 Task: Start in the project BullseyeWorks the sprint 'Rushing Rapids', with a duration of 3 weeks. Start in the project BullseyeWorks the sprint 'Rushing Rapids', with a duration of 2 weeks. Start in the project BullseyeWorks the sprint 'Rushing Rapids', with a duration of 1 week
Action: Mouse moved to (232, 70)
Screenshot: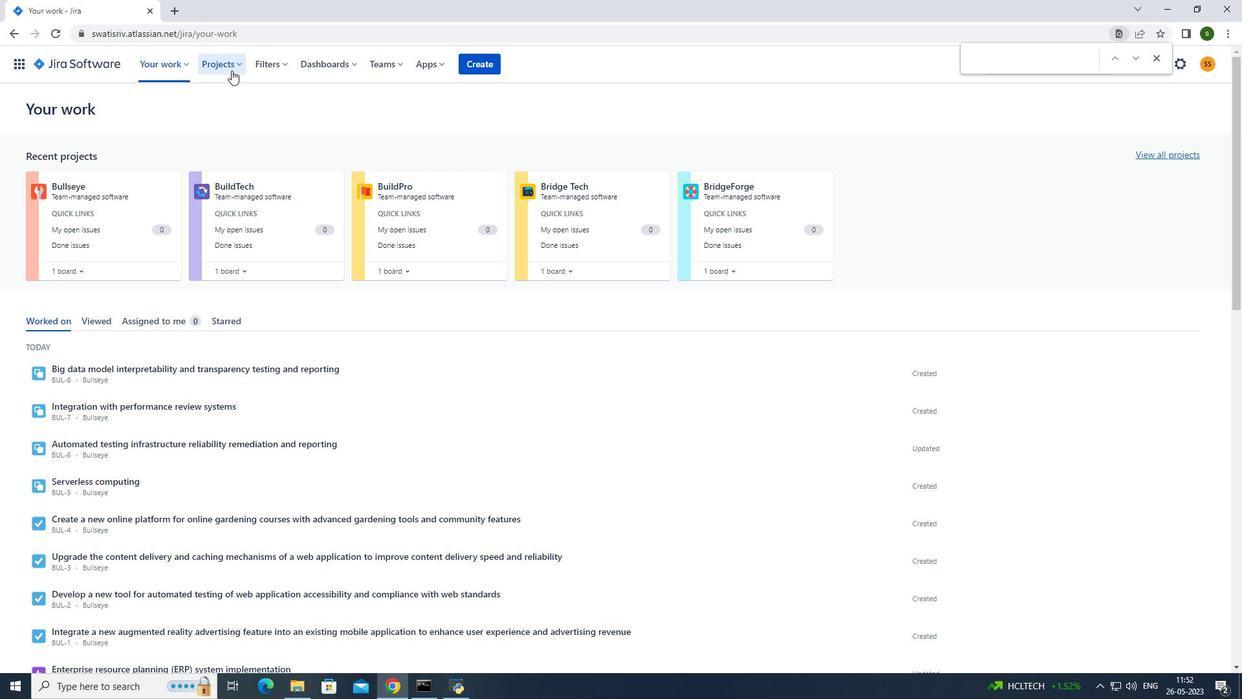 
Action: Mouse pressed left at (232, 70)
Screenshot: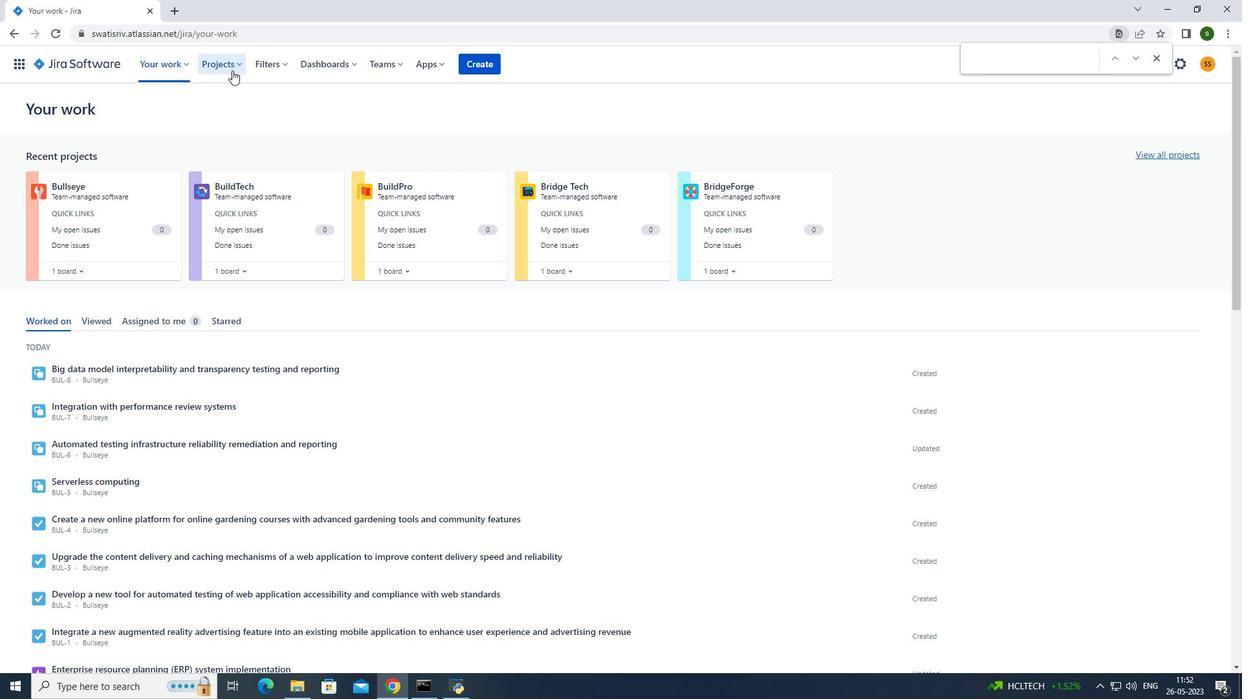 
Action: Mouse moved to (256, 114)
Screenshot: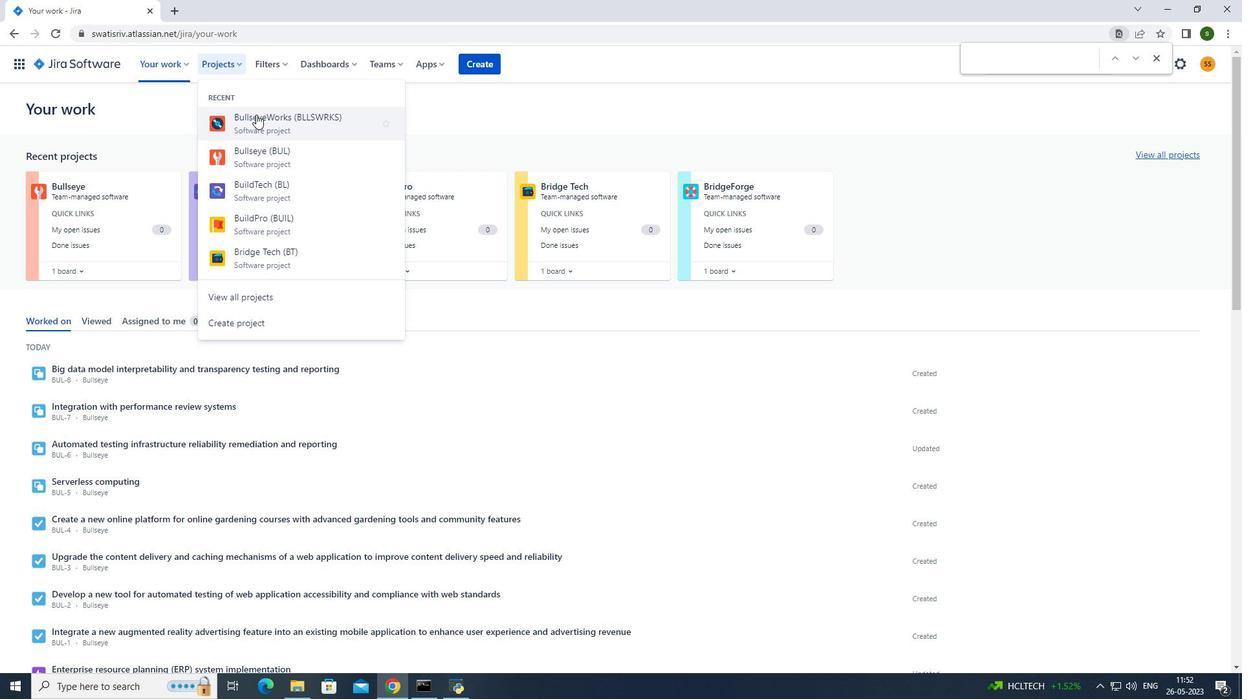 
Action: Mouse pressed left at (256, 114)
Screenshot: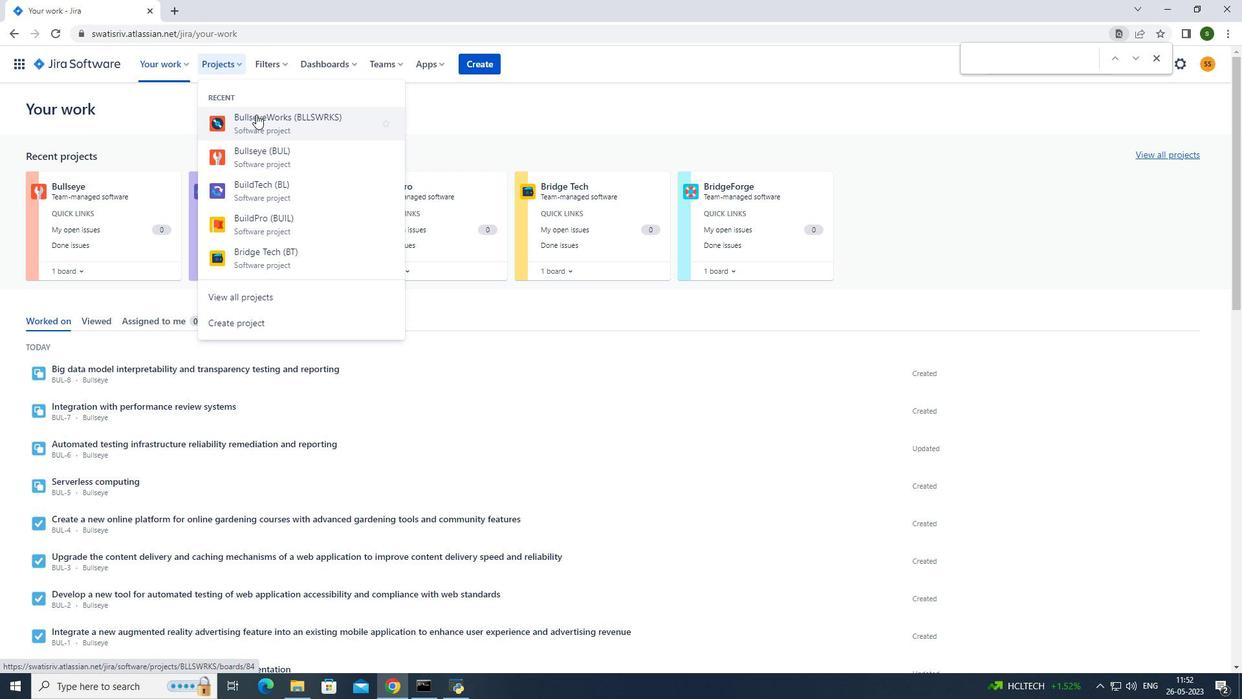 
Action: Mouse moved to (113, 194)
Screenshot: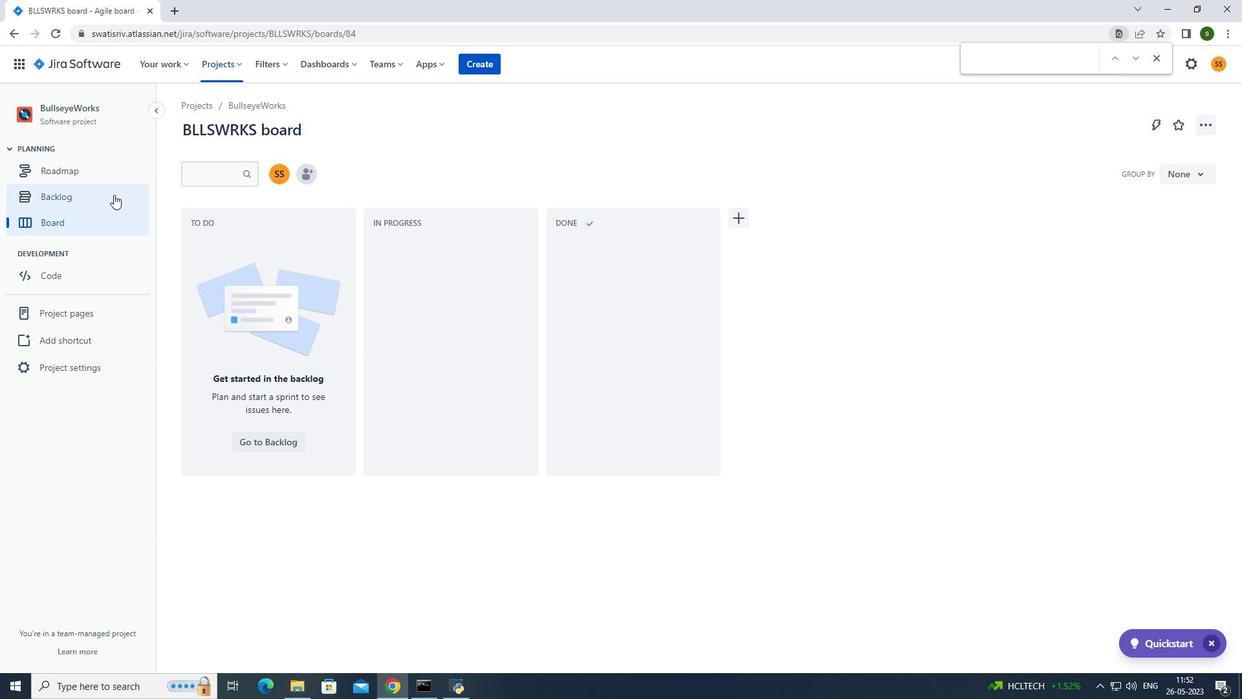 
Action: Mouse pressed left at (113, 194)
Screenshot: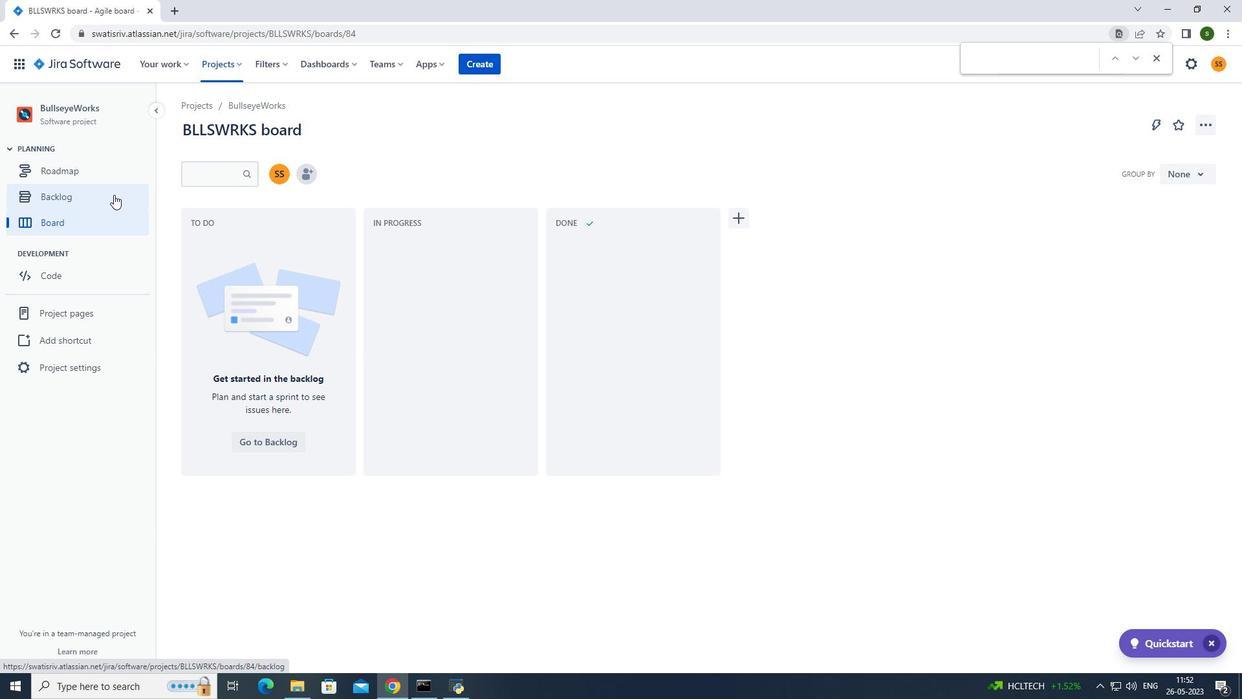 
Action: Mouse moved to (1132, 203)
Screenshot: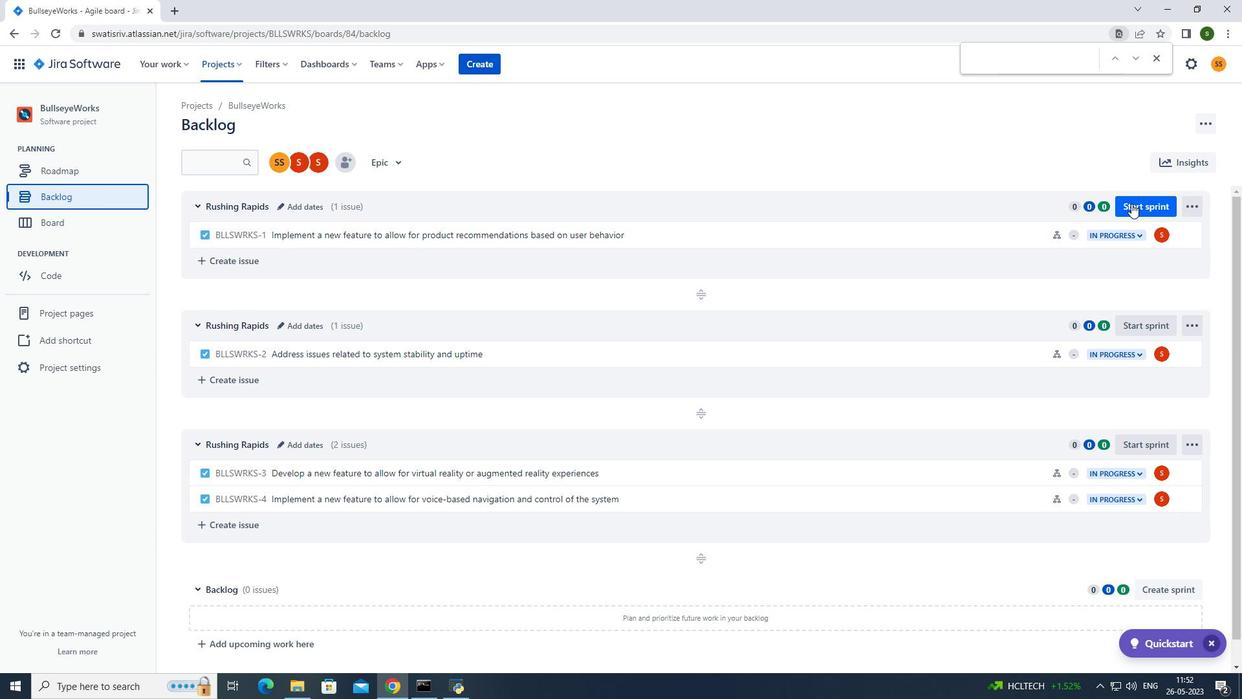 
Action: Mouse pressed left at (1132, 203)
Screenshot: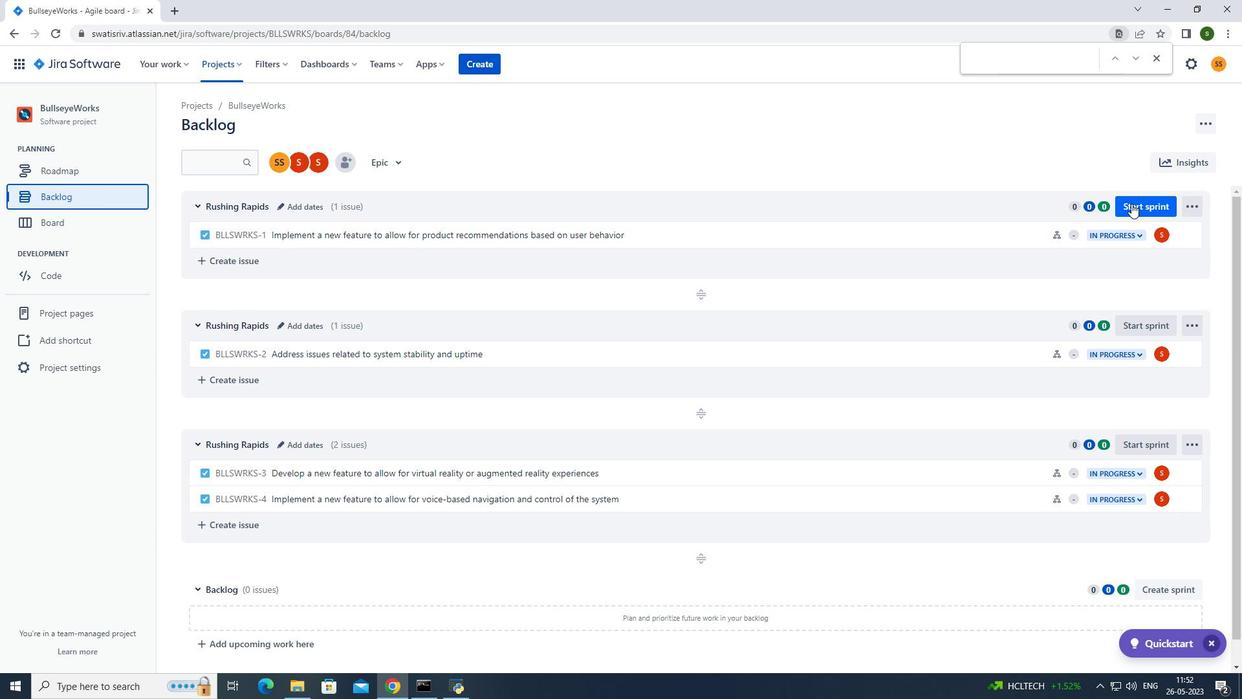 
Action: Mouse moved to (548, 233)
Screenshot: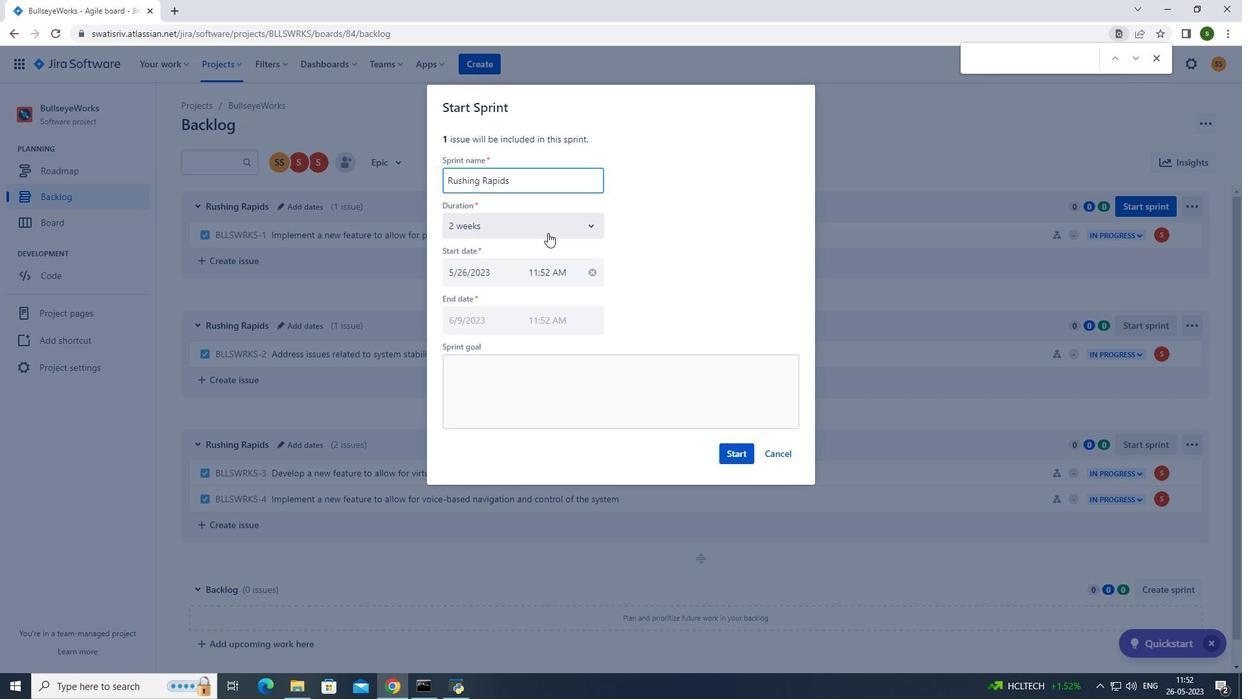 
Action: Mouse pressed left at (548, 233)
Screenshot: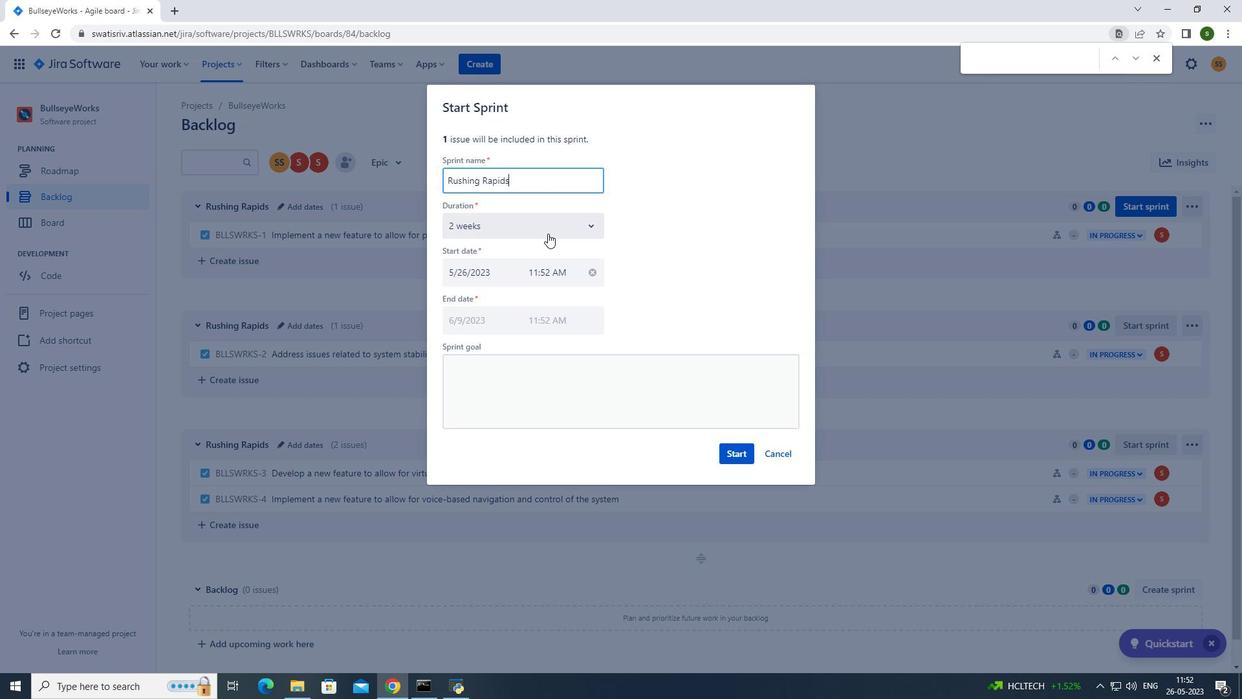 
Action: Mouse moved to (505, 301)
Screenshot: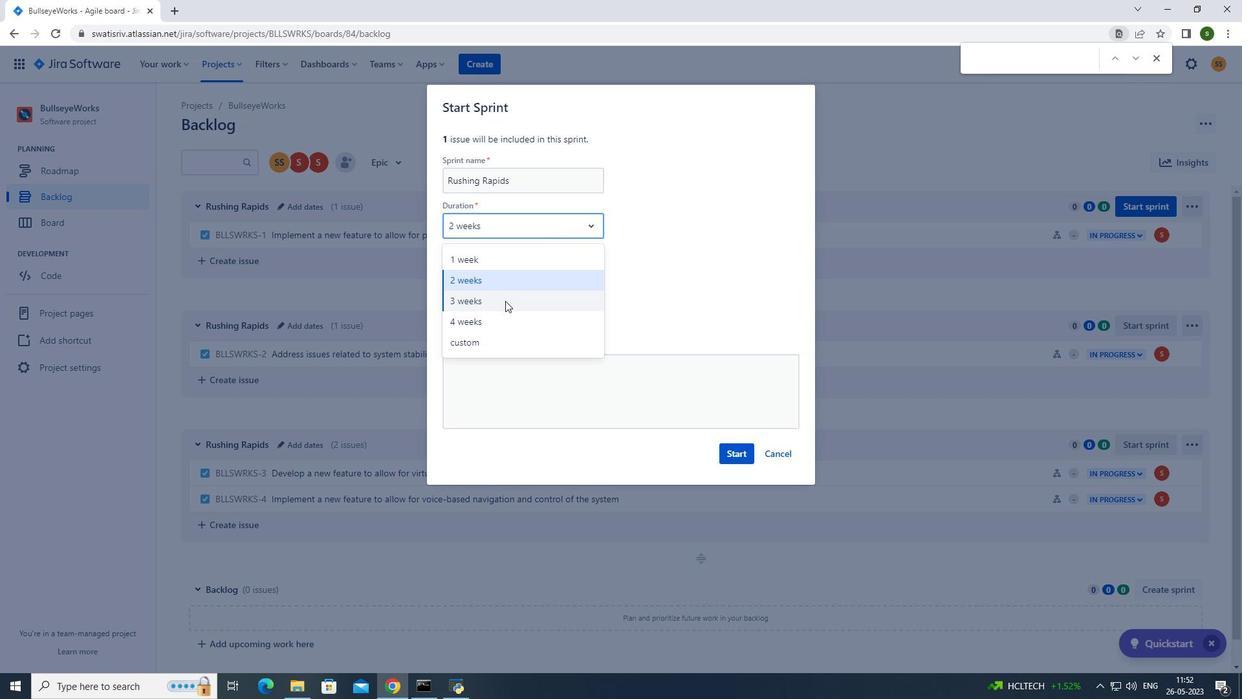 
Action: Mouse pressed left at (505, 301)
Screenshot: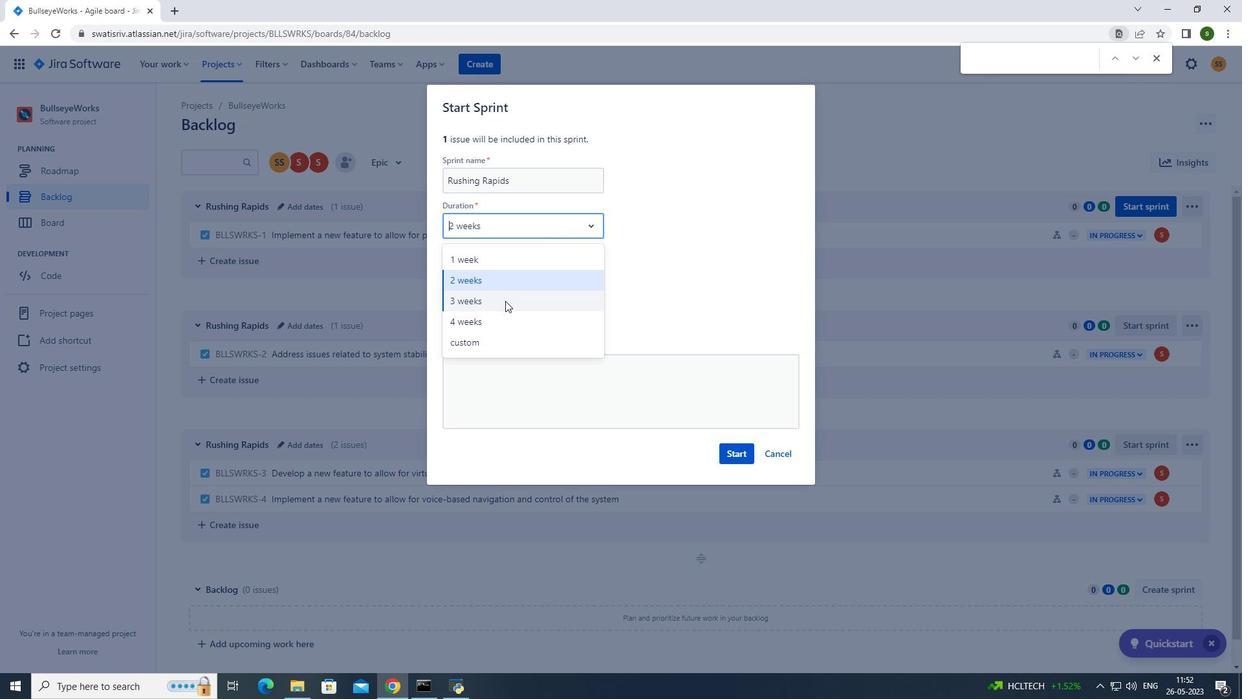
Action: Mouse moved to (728, 454)
Screenshot: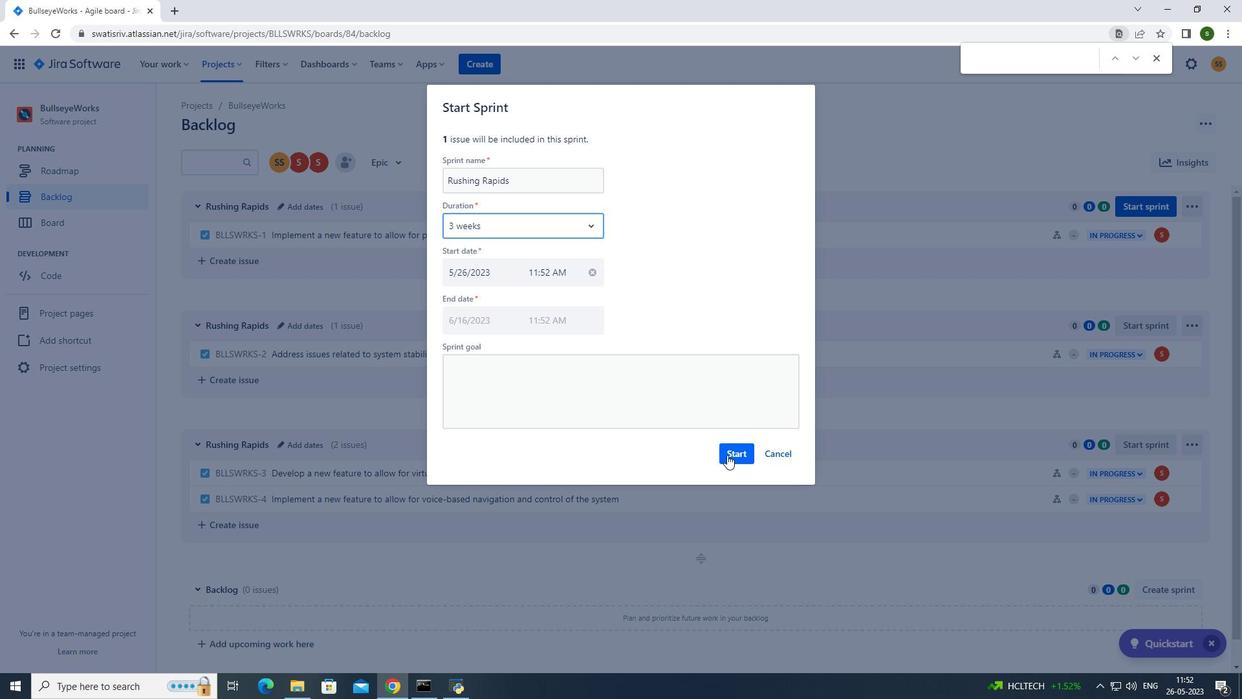 
Action: Mouse pressed left at (728, 454)
Screenshot: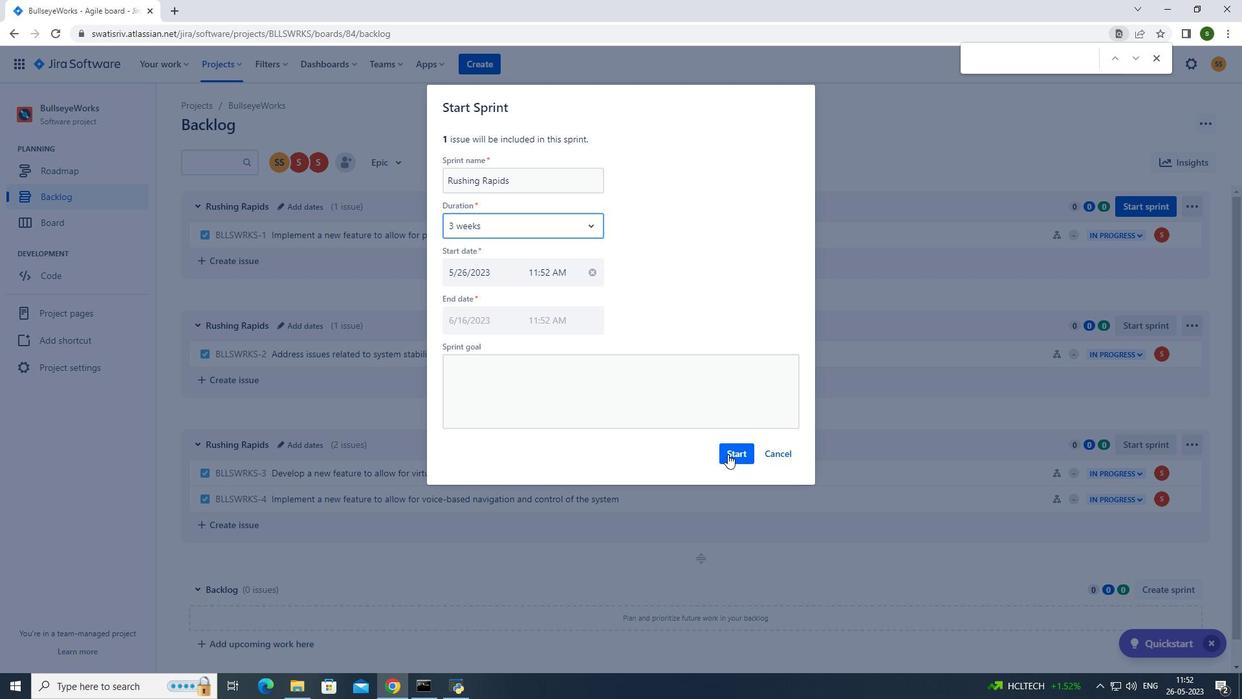 
Action: Mouse moved to (227, 69)
Screenshot: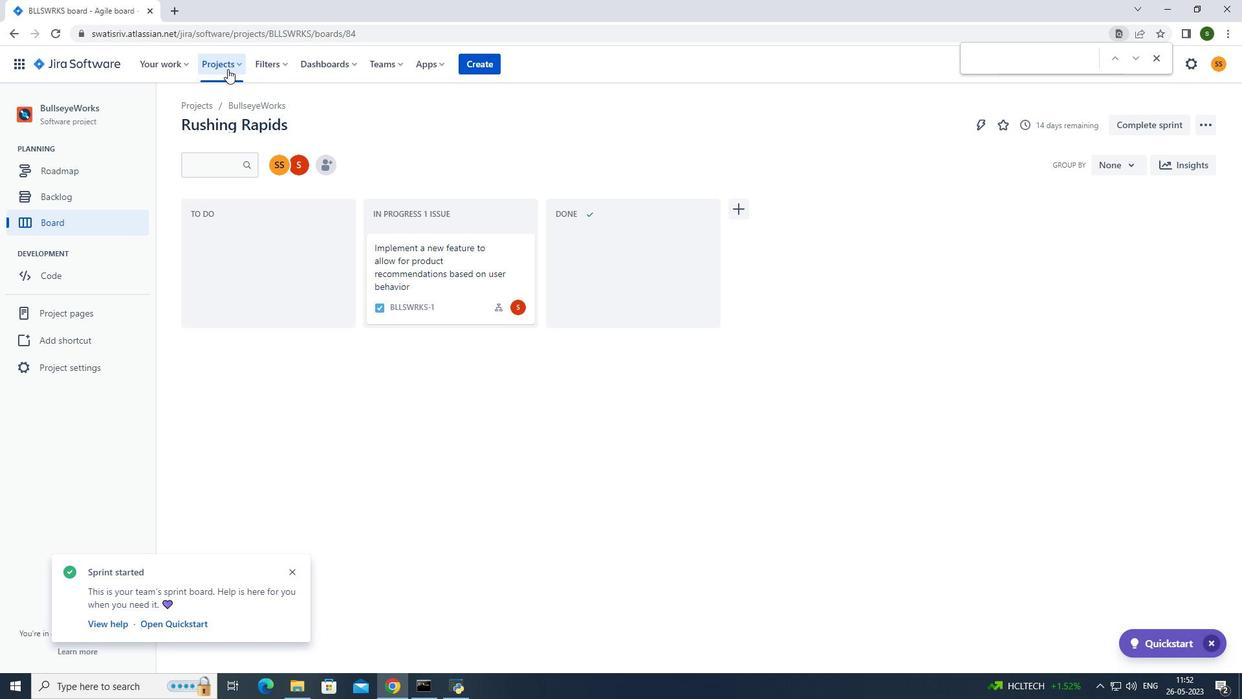 
Action: Mouse pressed left at (227, 69)
Screenshot: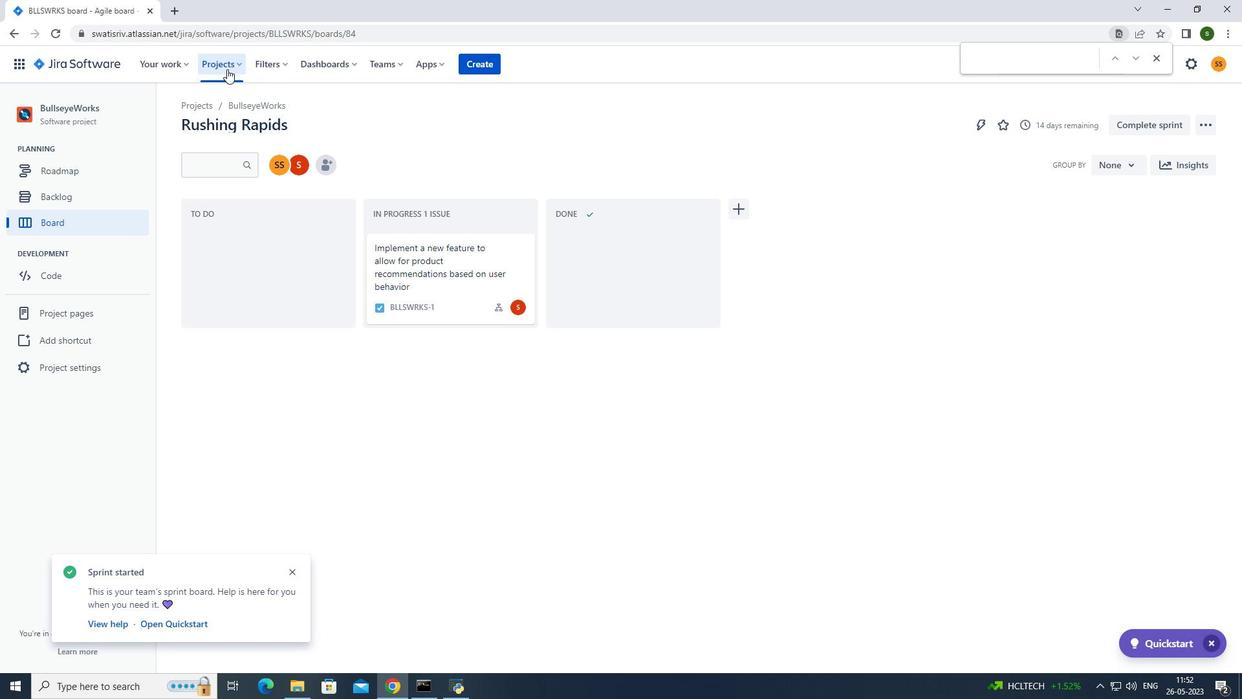 
Action: Mouse moved to (302, 127)
Screenshot: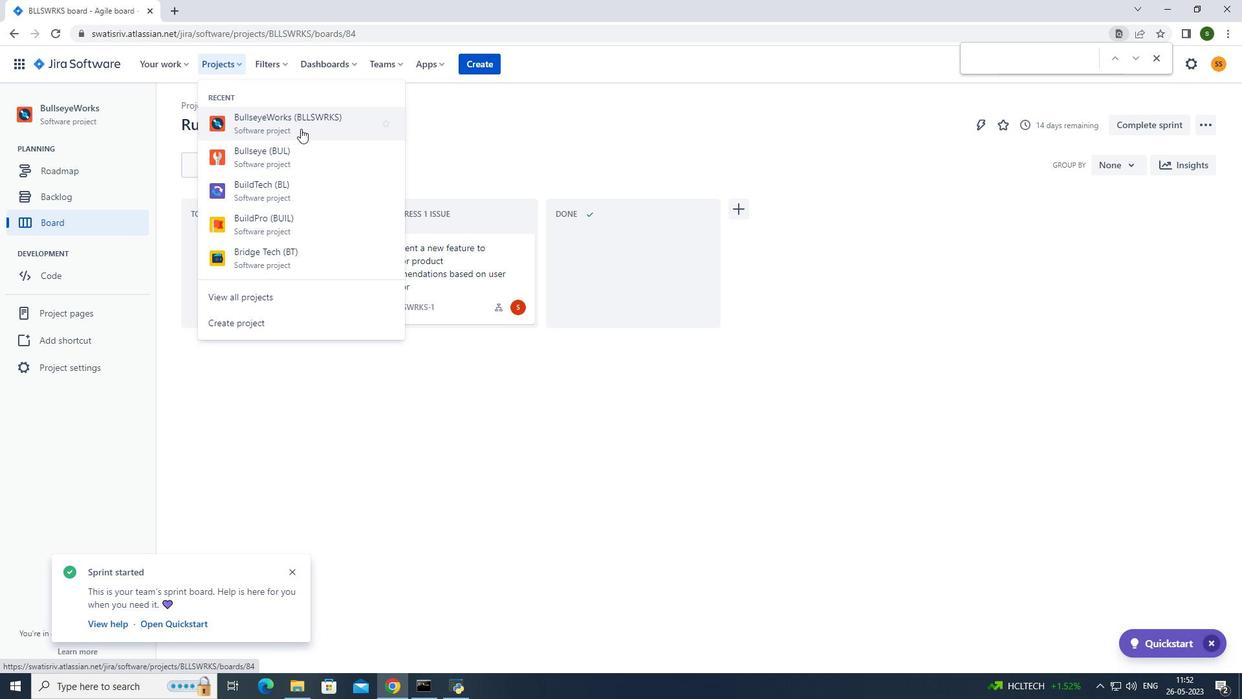 
Action: Mouse pressed left at (302, 127)
Screenshot: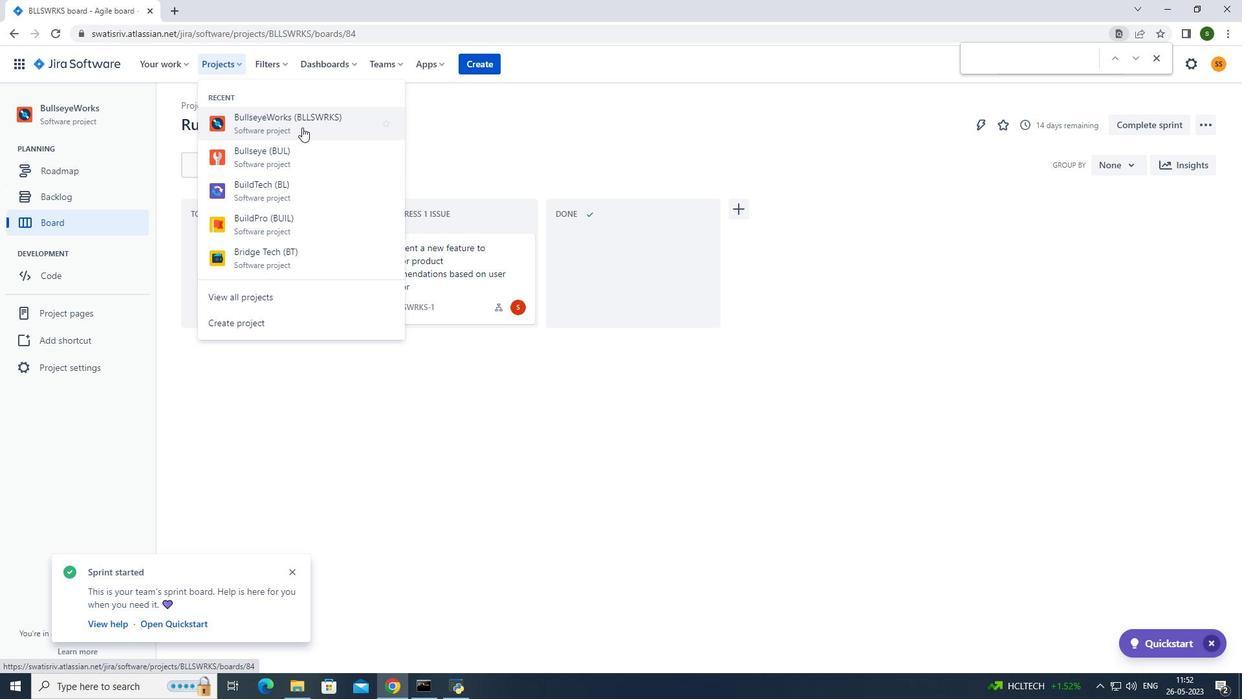 
Action: Mouse moved to (92, 204)
Screenshot: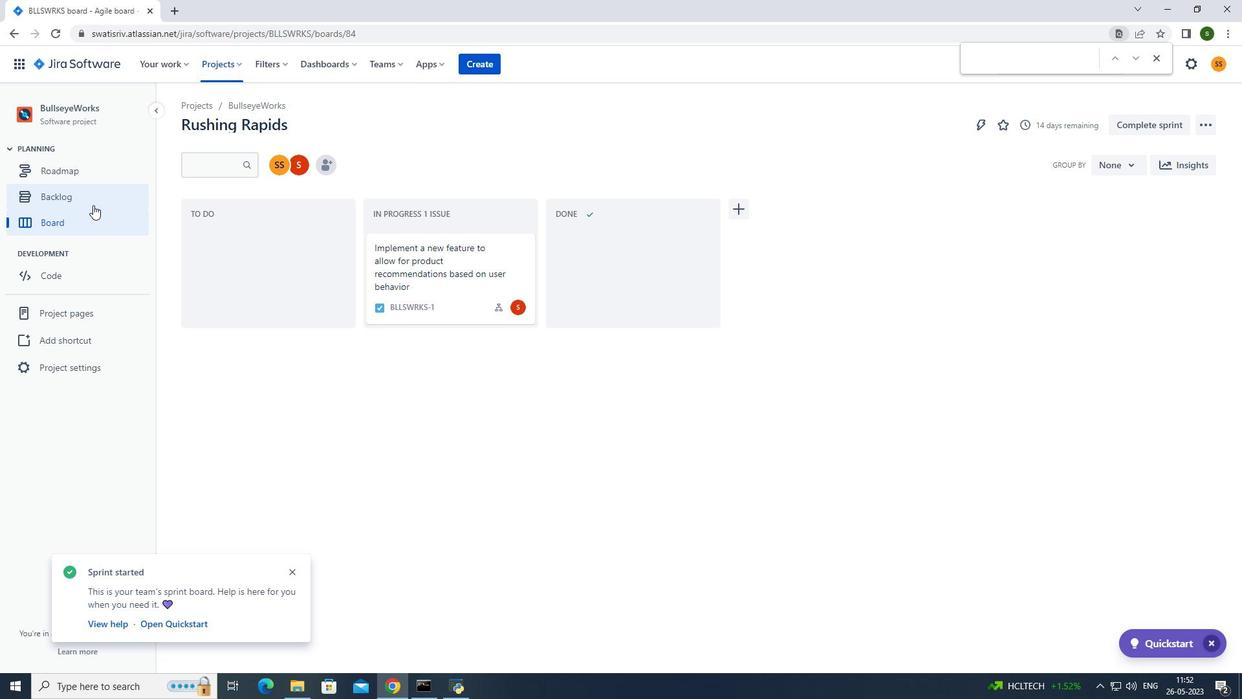 
Action: Mouse pressed left at (92, 204)
Screenshot: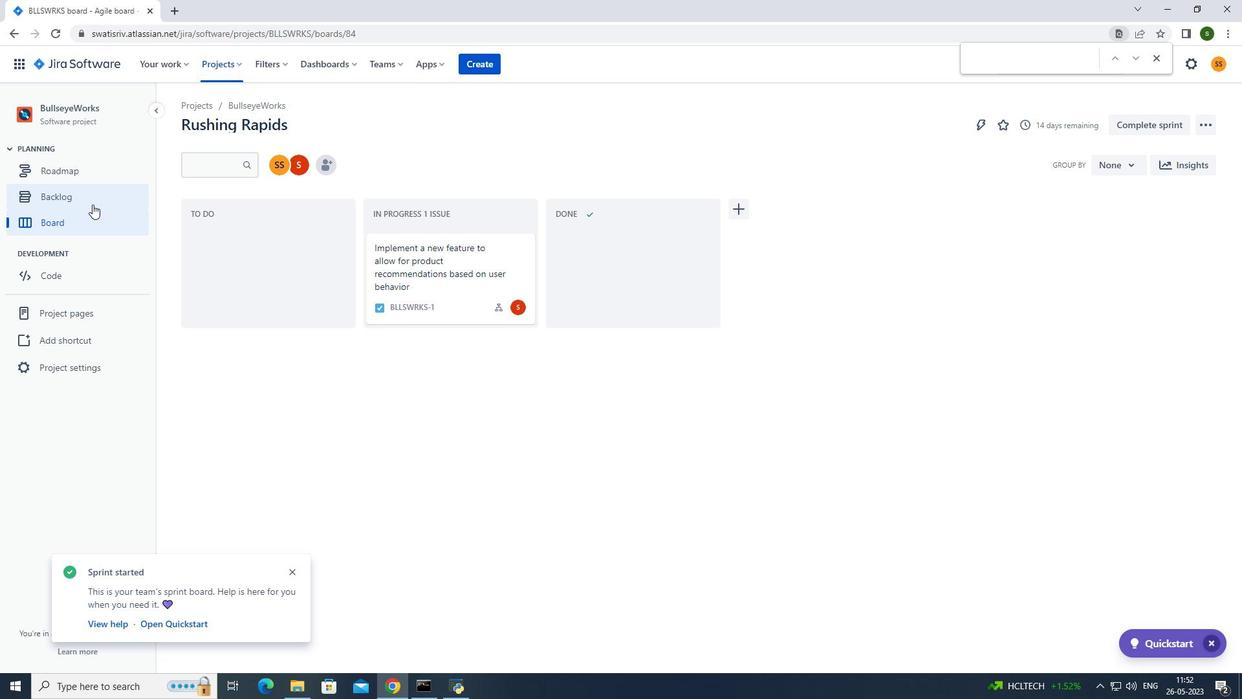 
Action: Mouse moved to (1154, 319)
Screenshot: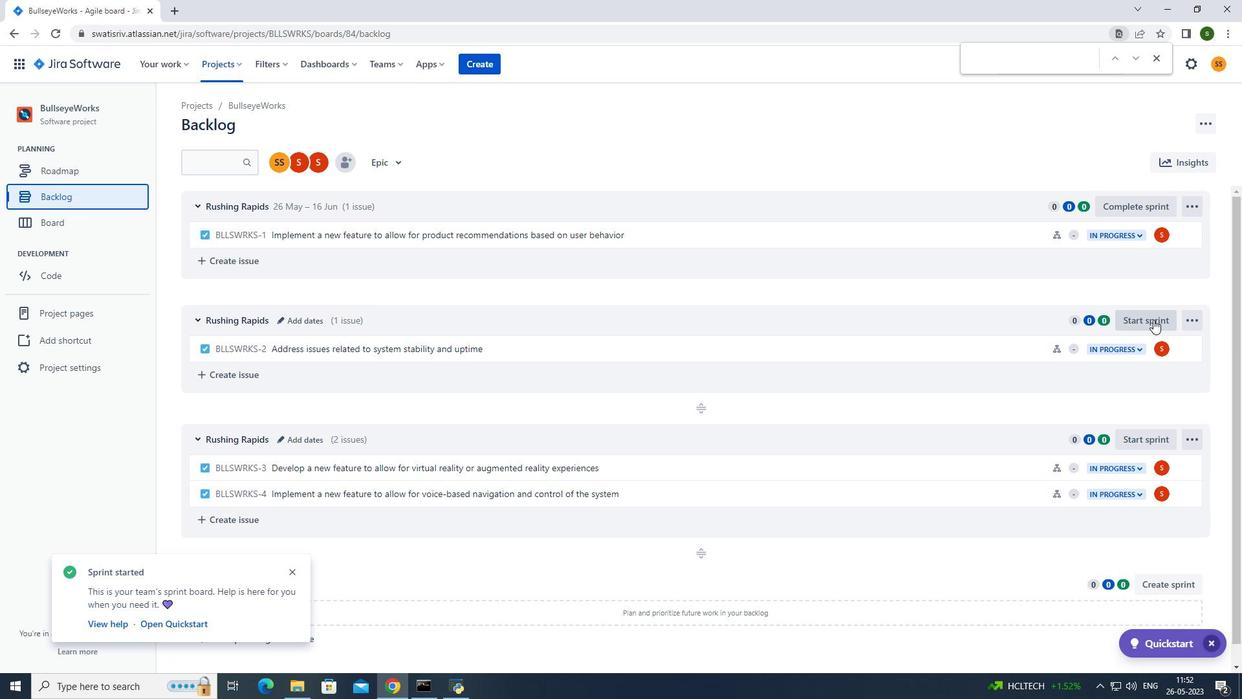 
Action: Mouse pressed left at (1154, 319)
Screenshot: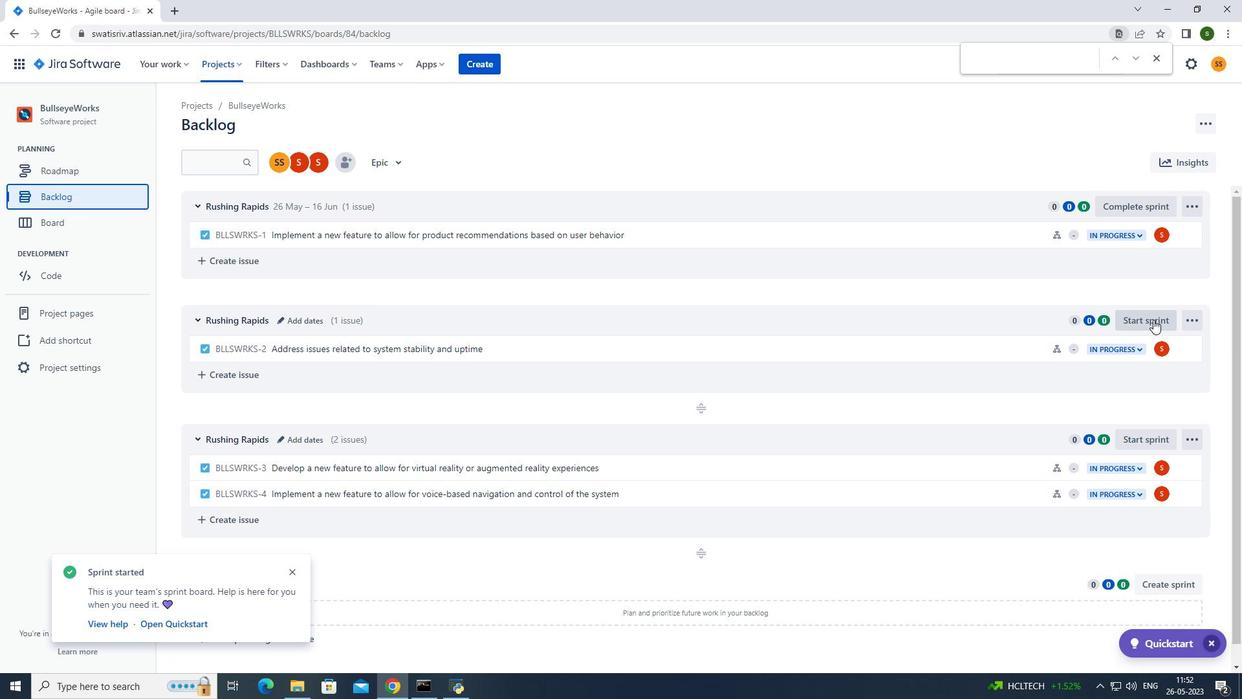 
Action: Mouse moved to (536, 221)
Screenshot: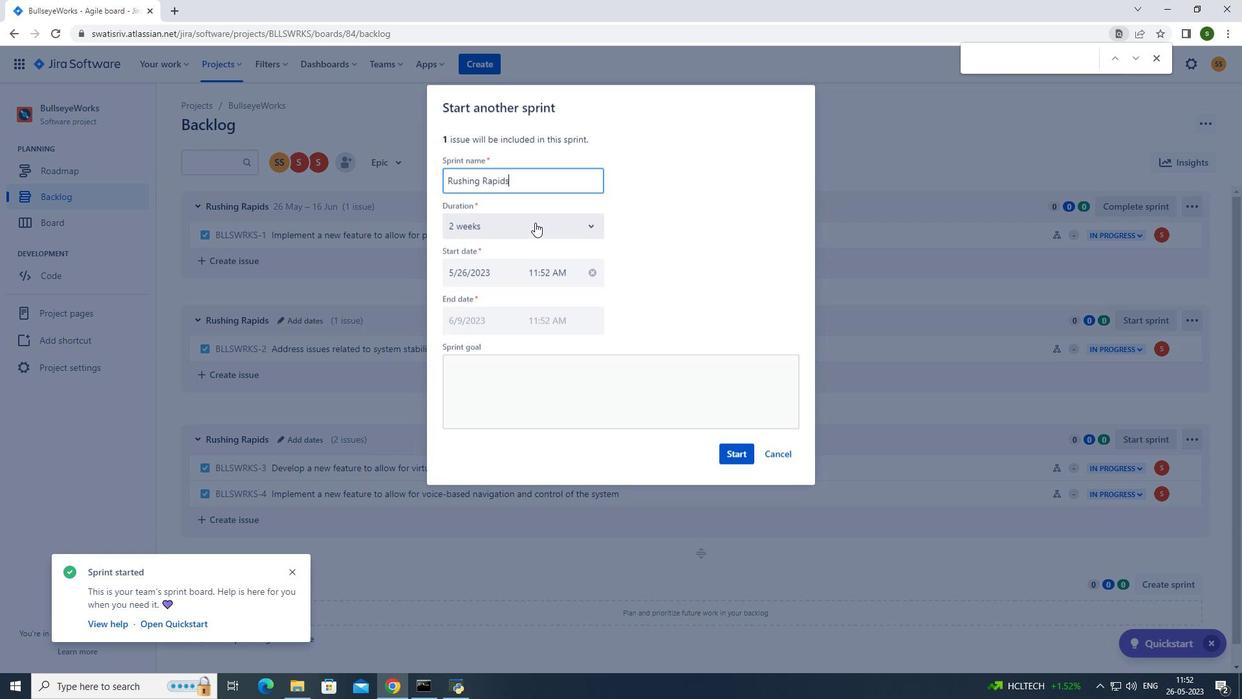 
Action: Mouse pressed left at (536, 221)
Screenshot: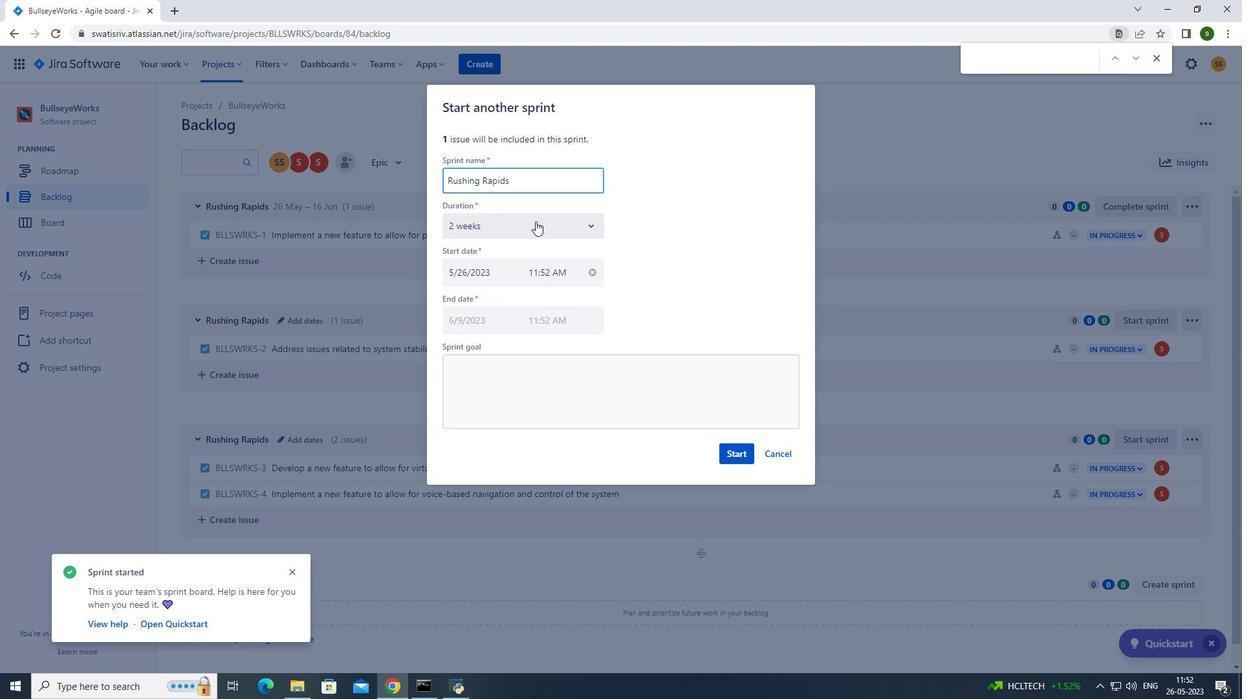 
Action: Mouse moved to (501, 286)
Screenshot: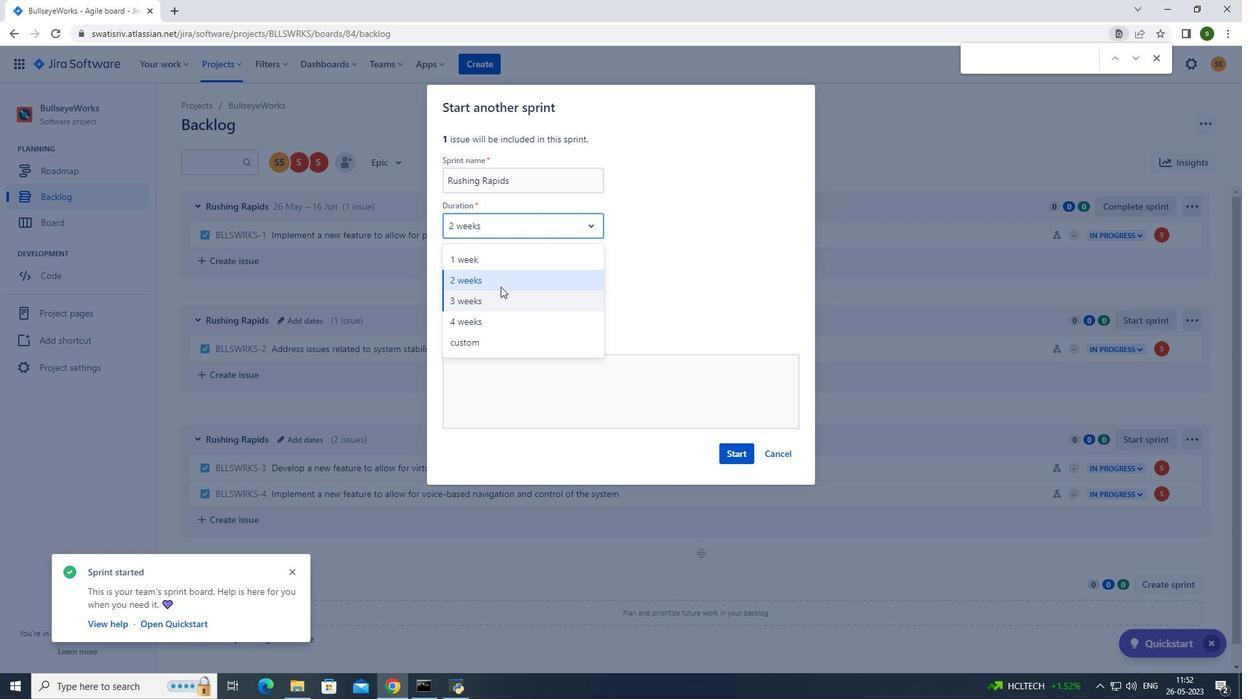 
Action: Mouse pressed left at (501, 286)
Screenshot: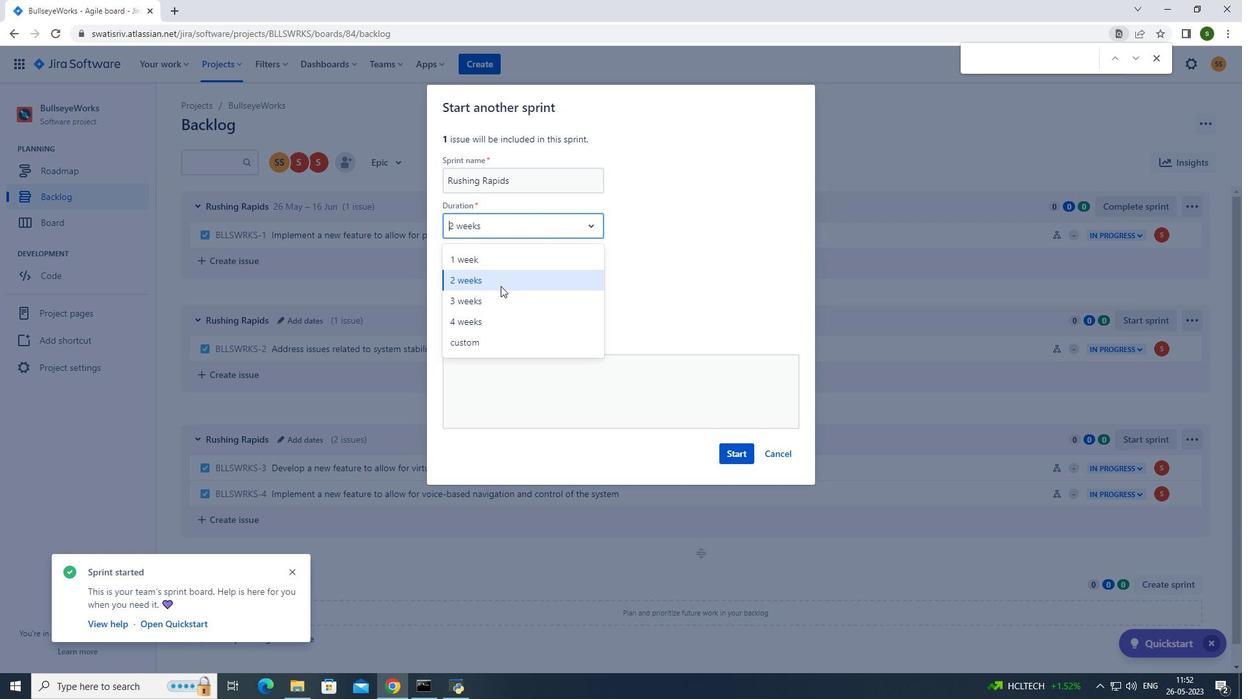 
Action: Mouse moved to (734, 447)
Screenshot: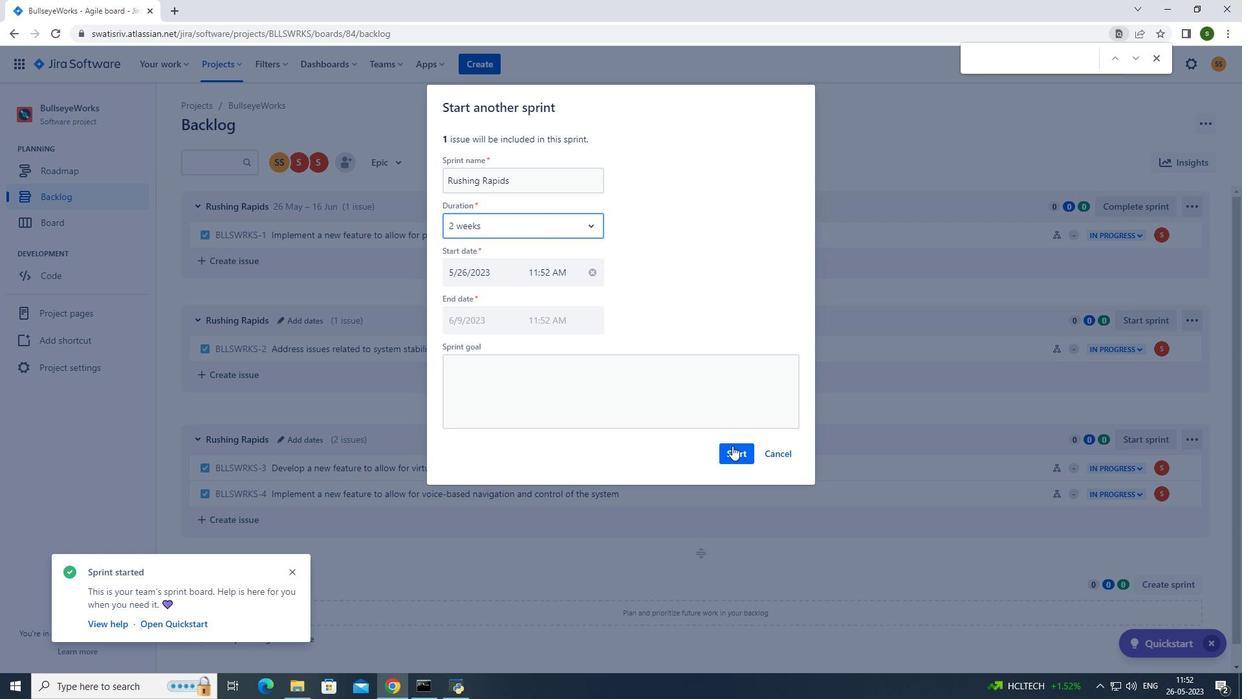 
Action: Mouse pressed left at (734, 447)
Screenshot: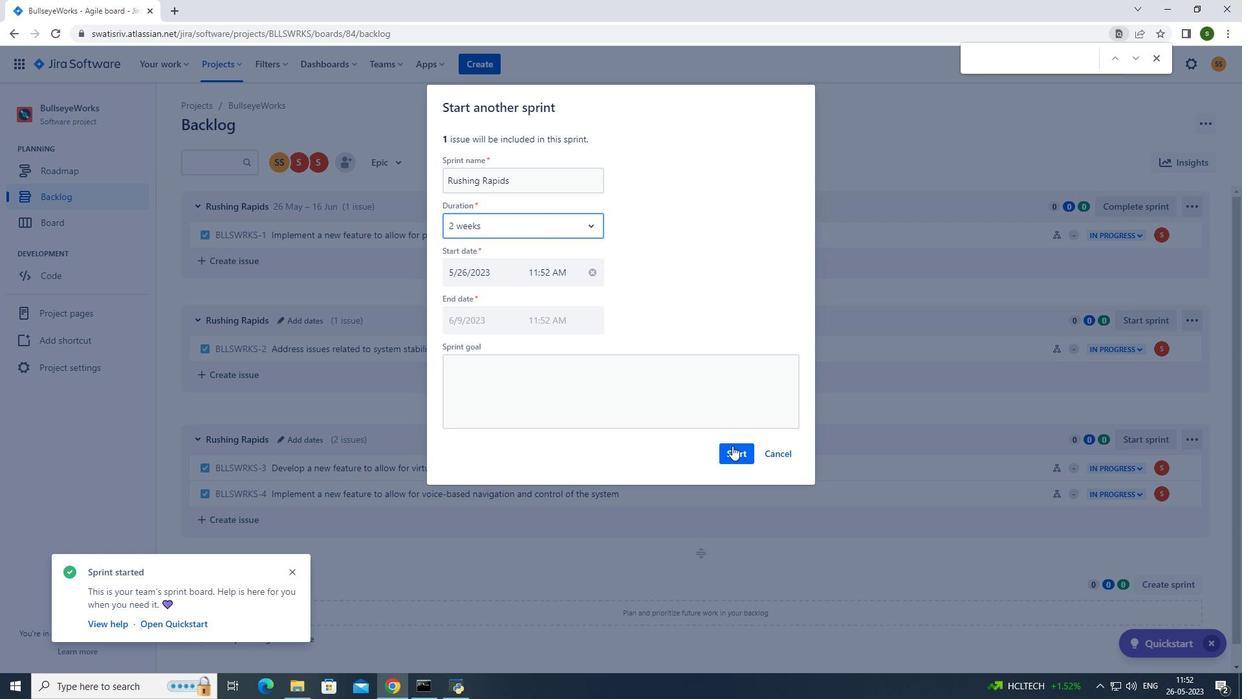 
Action: Mouse moved to (226, 68)
Screenshot: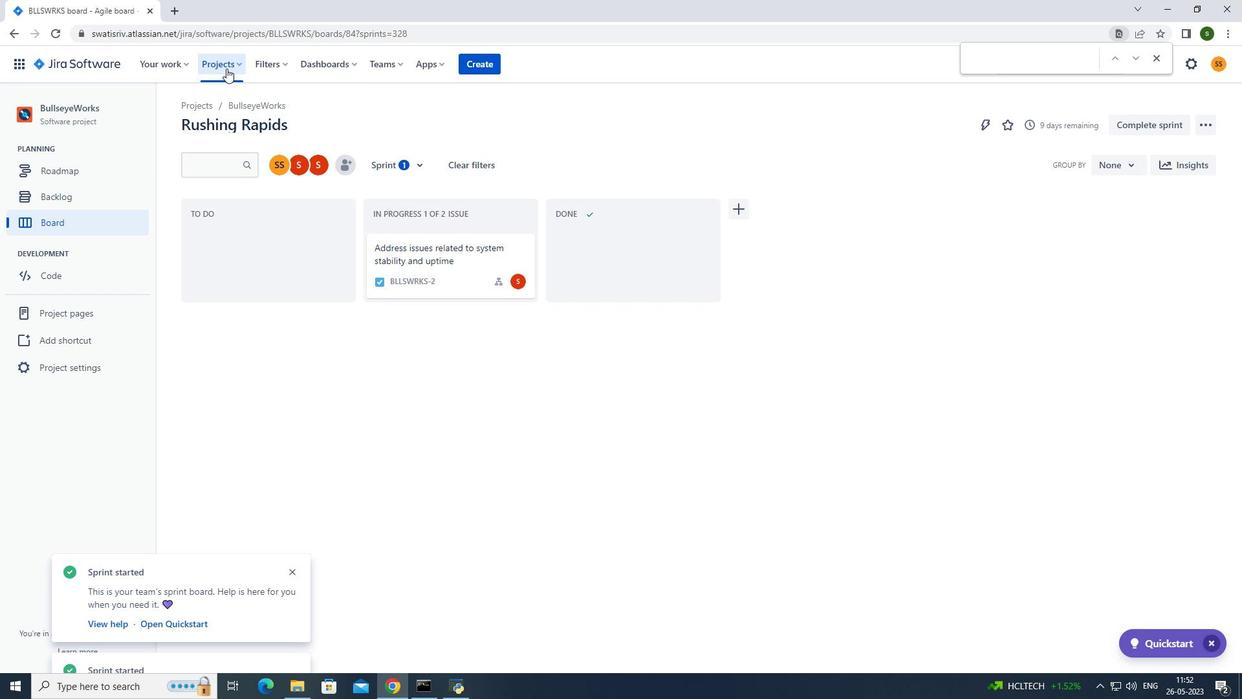 
Action: Mouse pressed left at (226, 68)
Screenshot: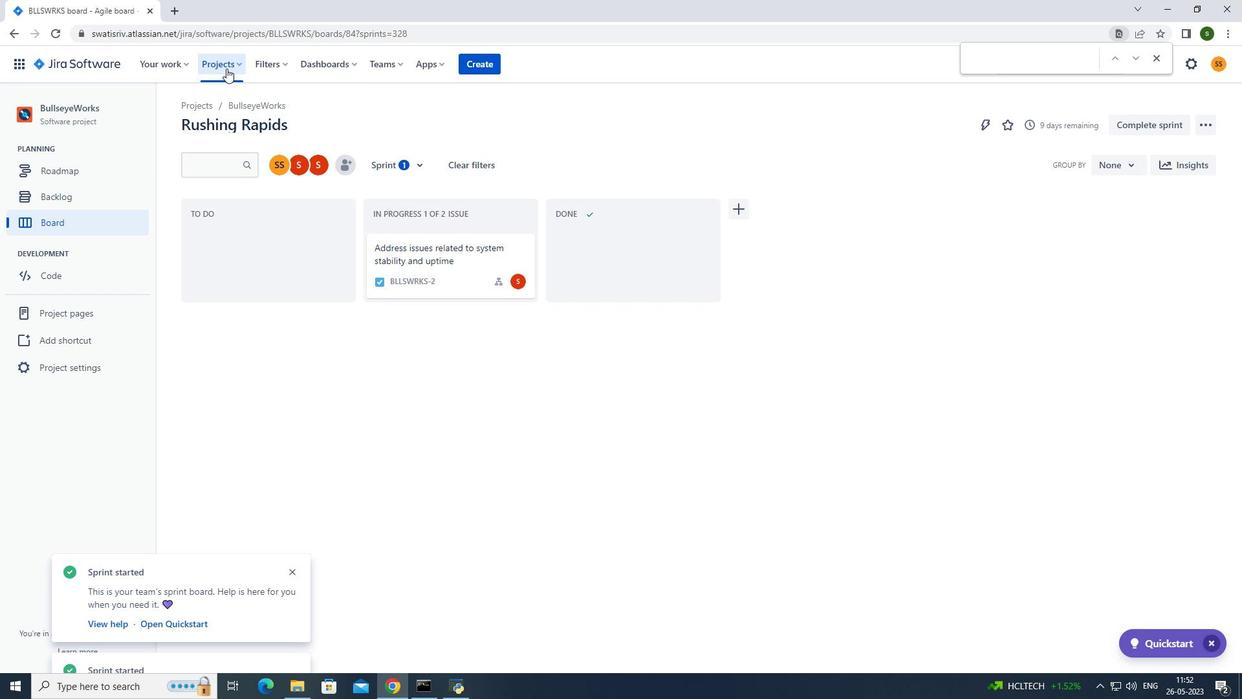 
Action: Mouse moved to (262, 120)
Screenshot: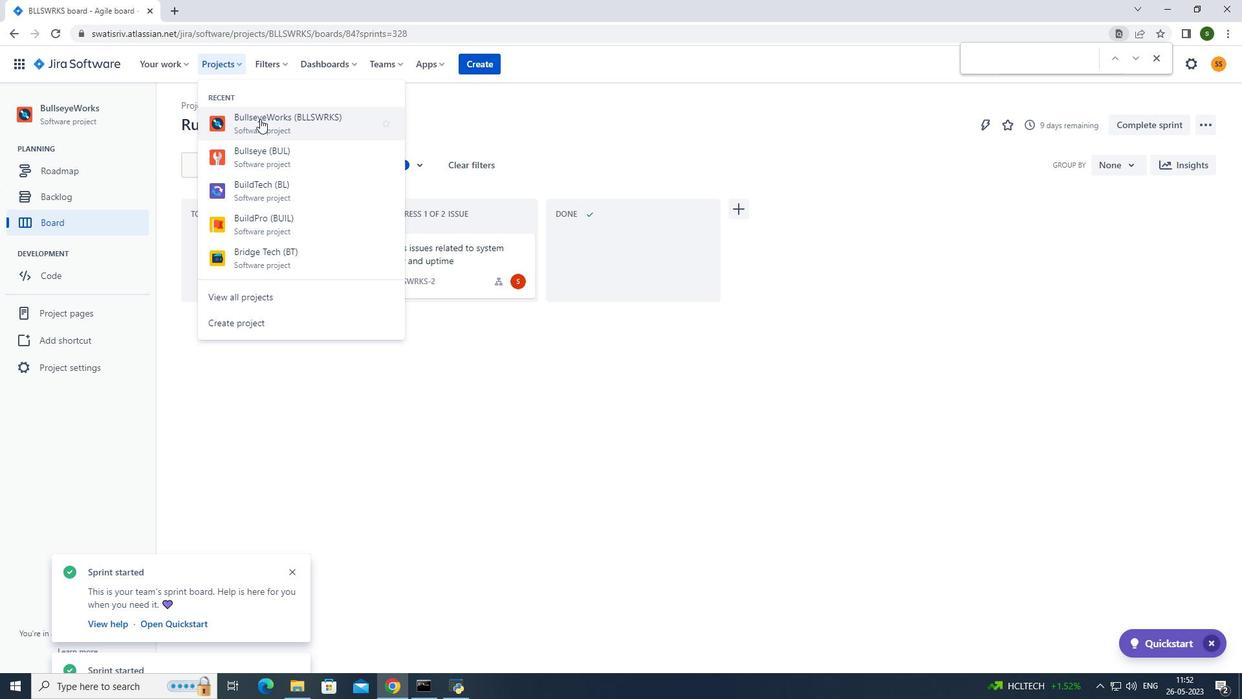 
Action: Mouse pressed left at (262, 120)
Screenshot: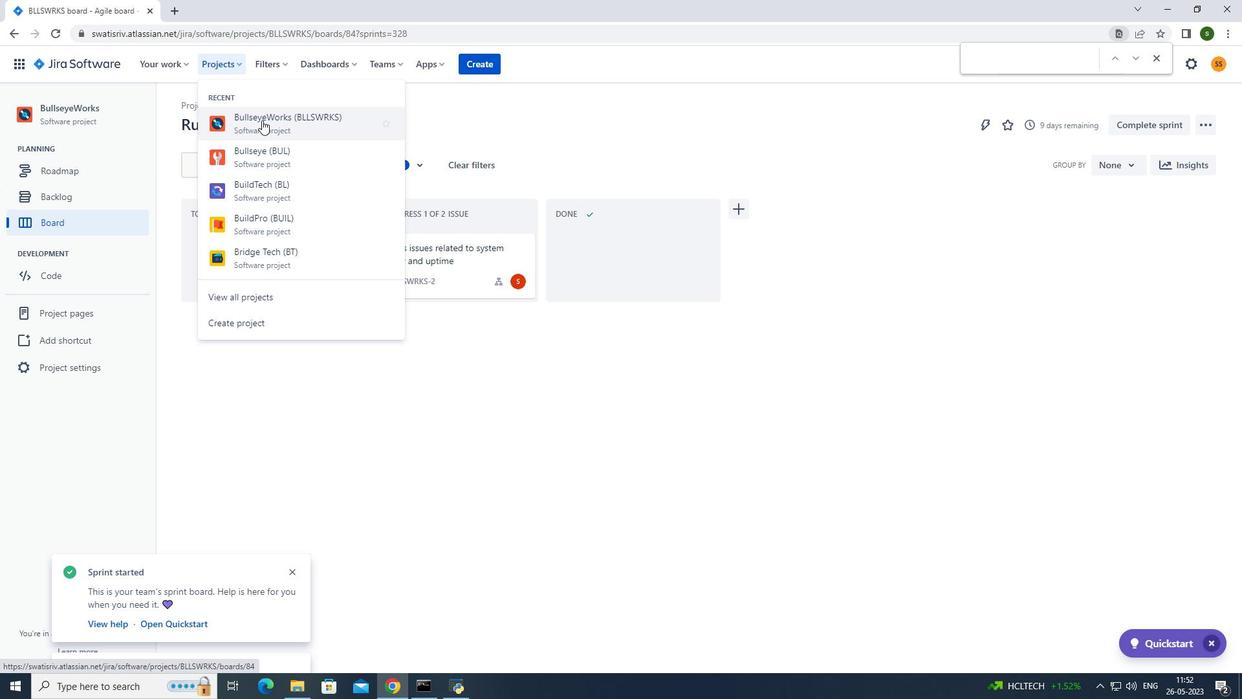 
Action: Mouse moved to (97, 192)
Screenshot: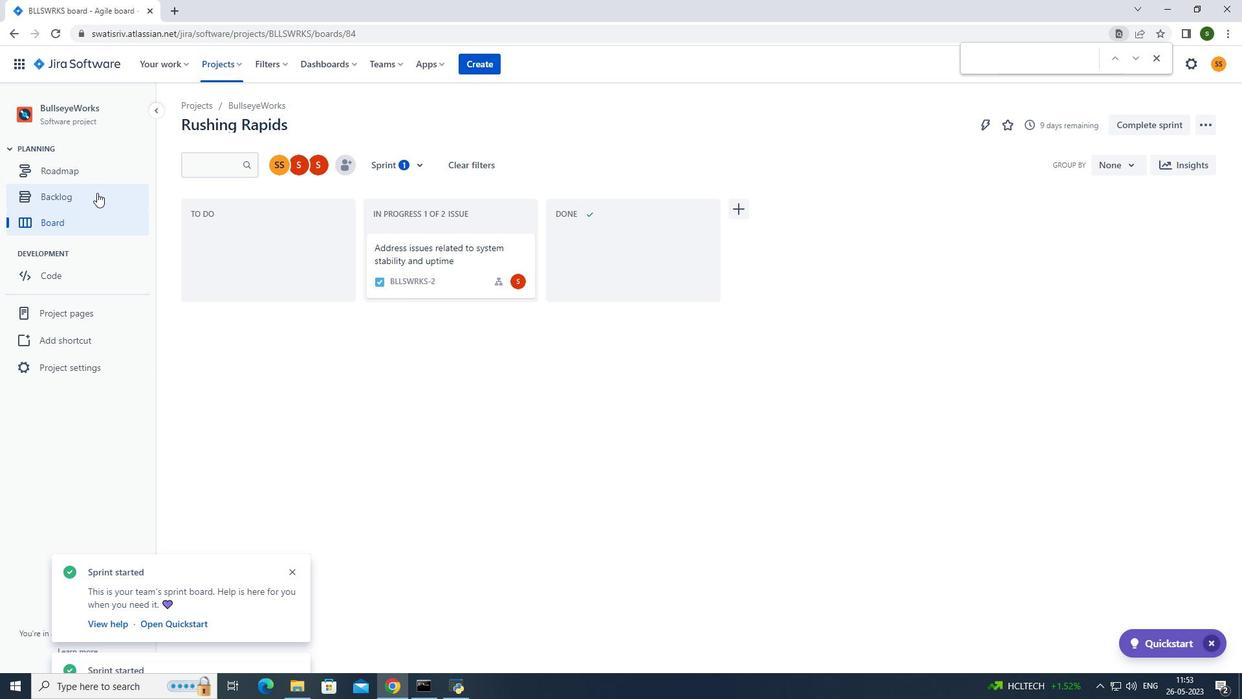 
Action: Mouse pressed left at (97, 192)
Screenshot: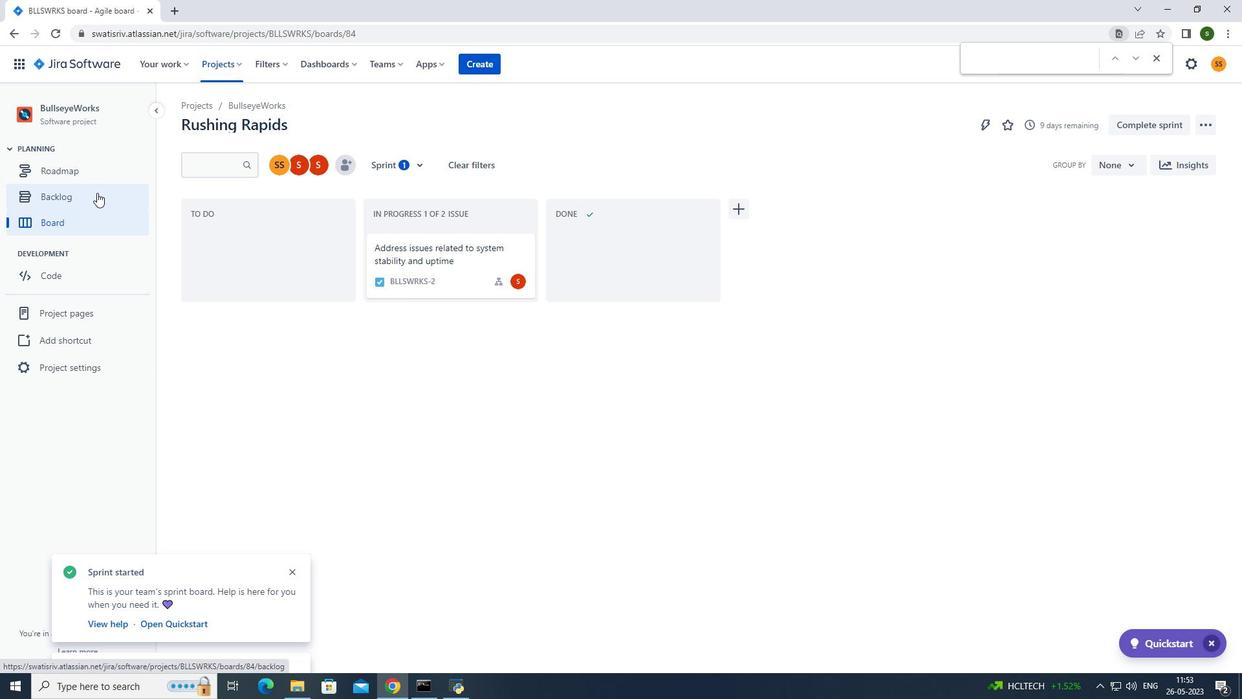 
Action: Mouse moved to (1127, 437)
Screenshot: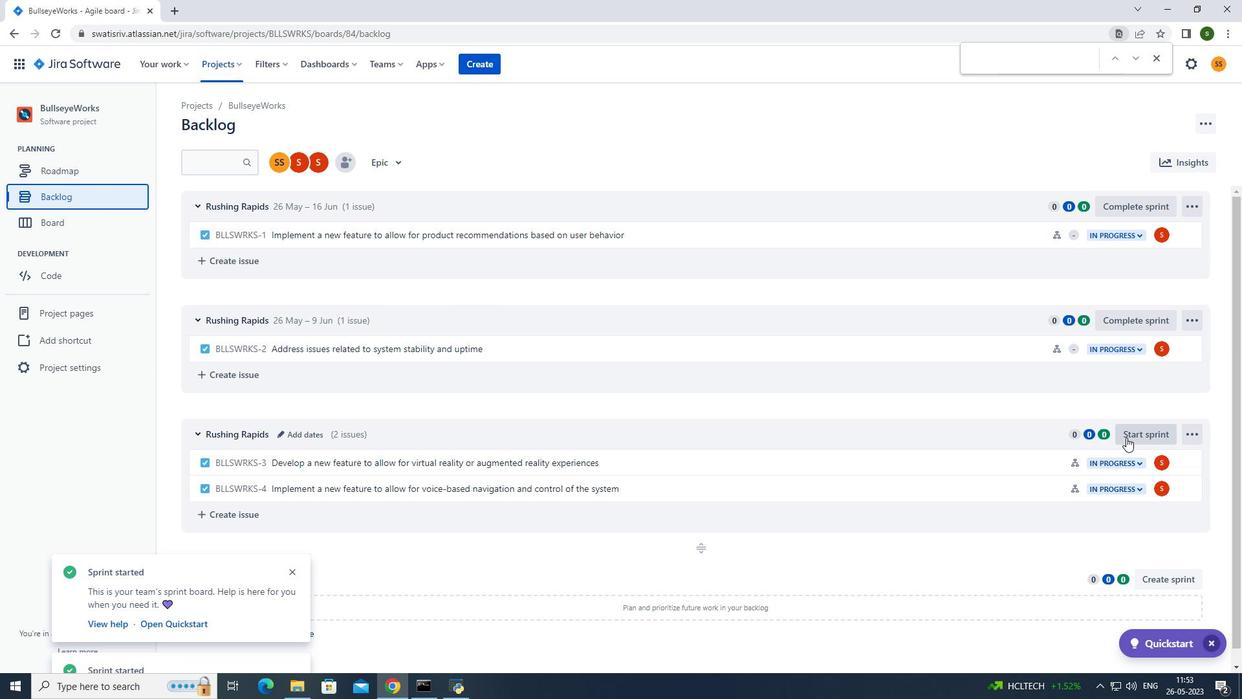 
Action: Mouse pressed left at (1127, 437)
Screenshot: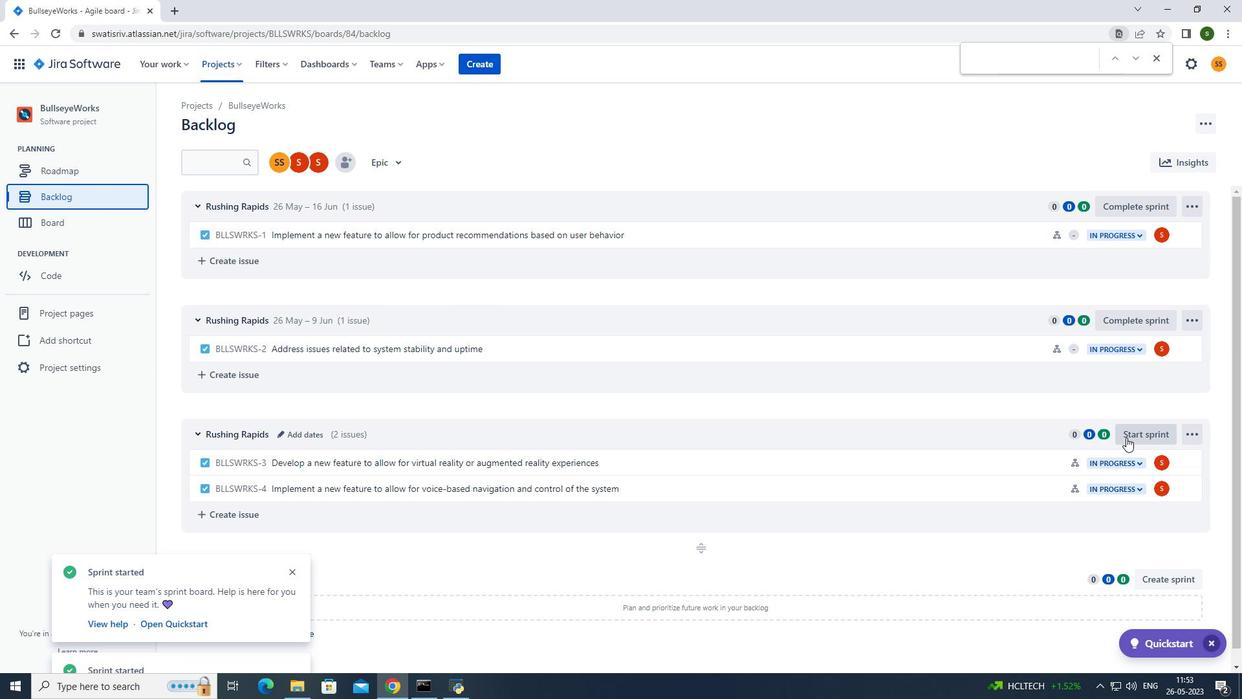 
Action: Mouse moved to (542, 220)
Screenshot: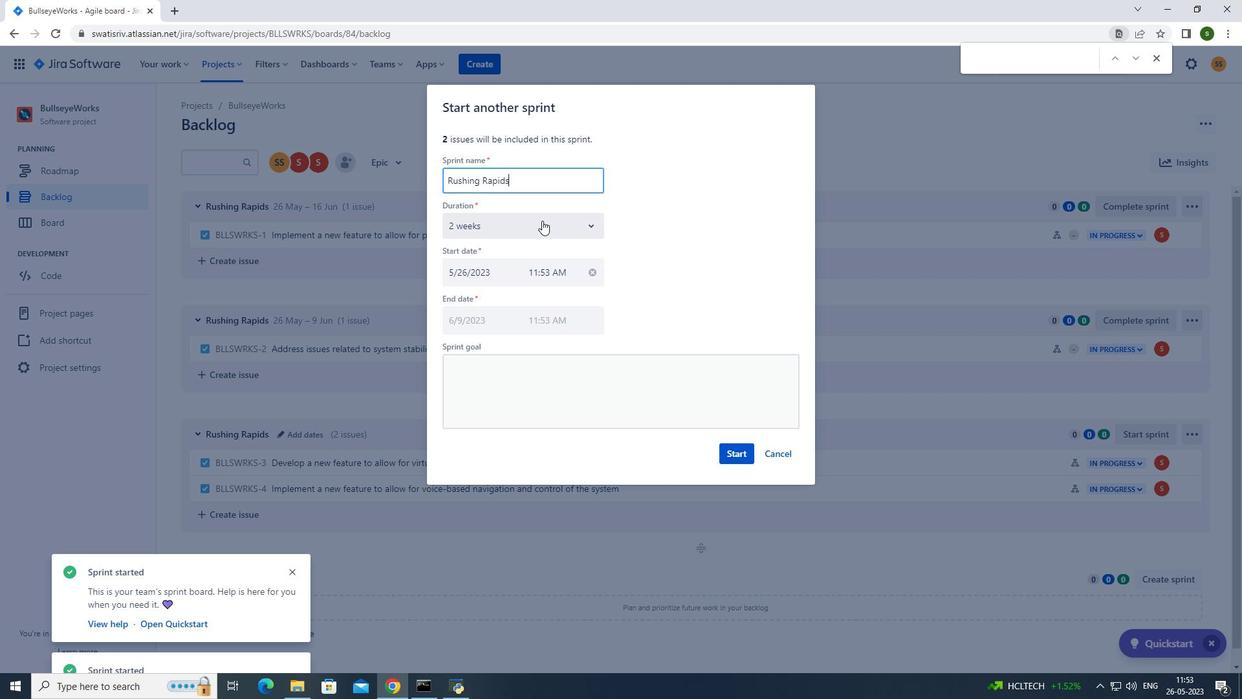 
Action: Mouse pressed left at (542, 220)
Screenshot: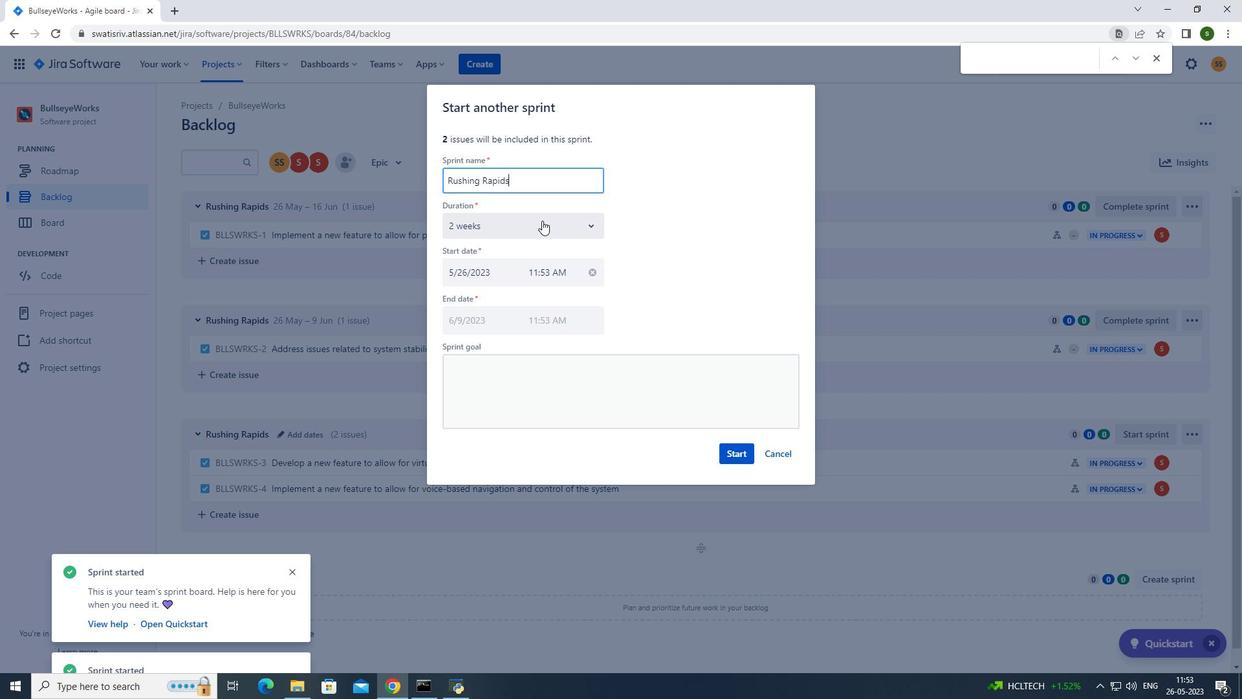 
Action: Mouse moved to (512, 262)
Screenshot: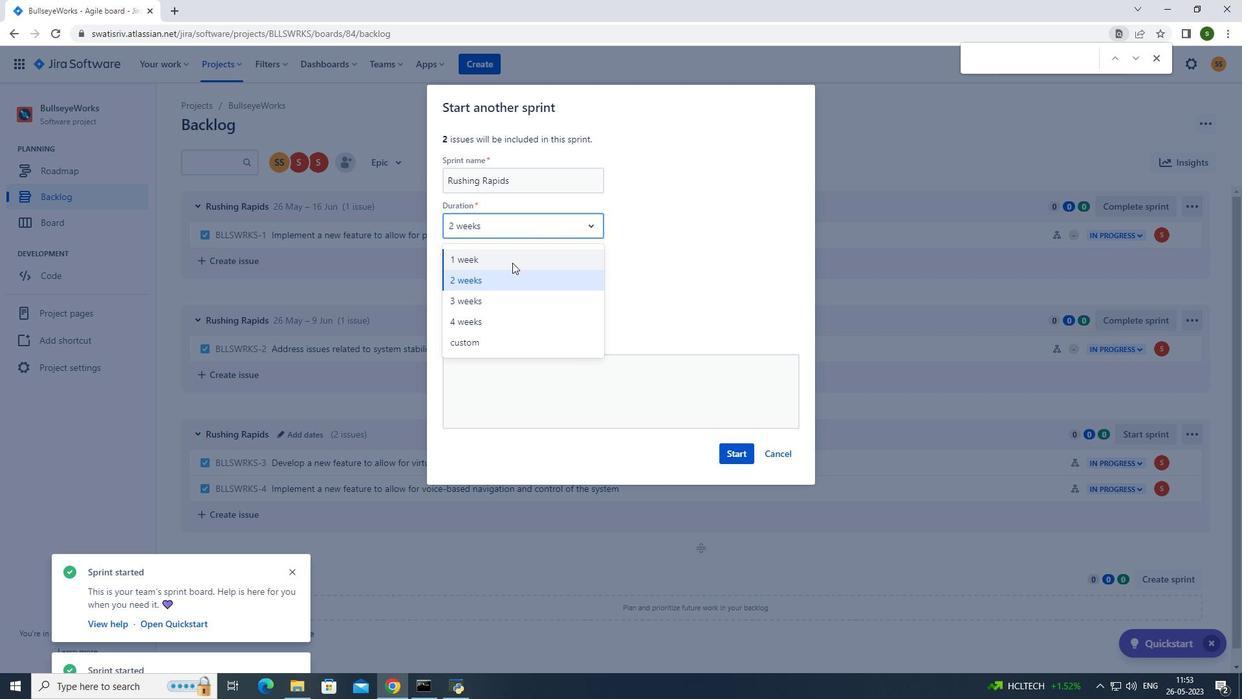 
Action: Mouse pressed left at (512, 262)
Screenshot: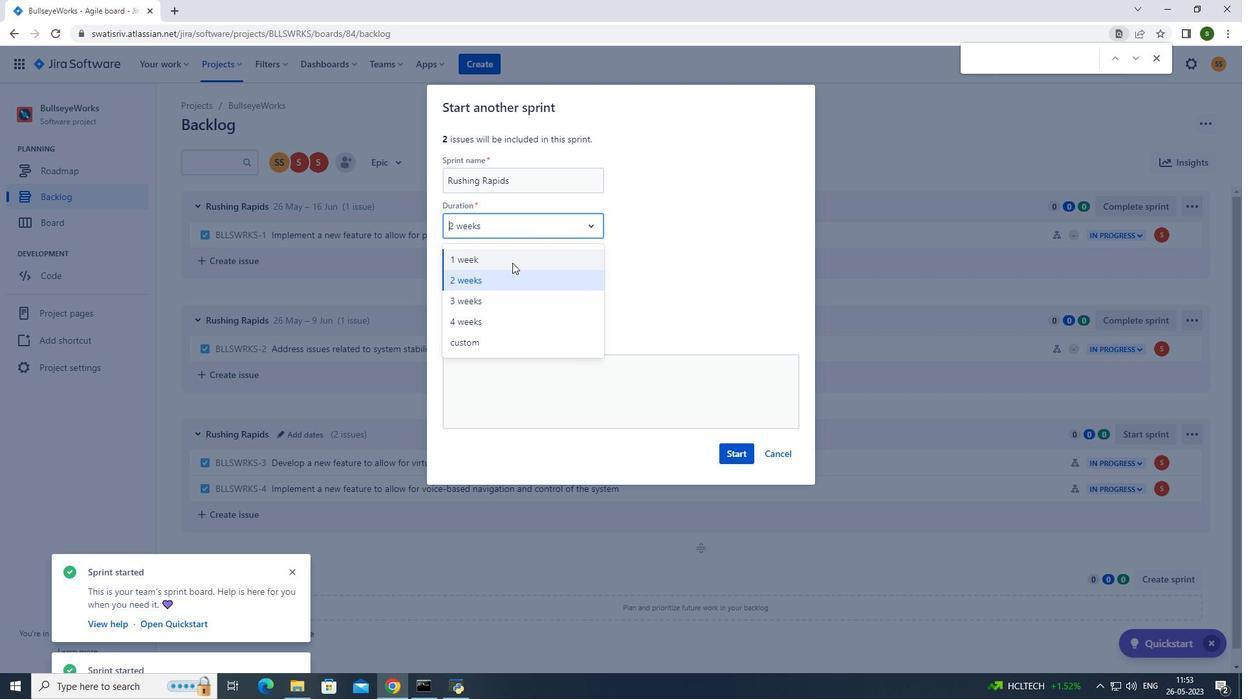 
Action: Mouse moved to (741, 446)
Screenshot: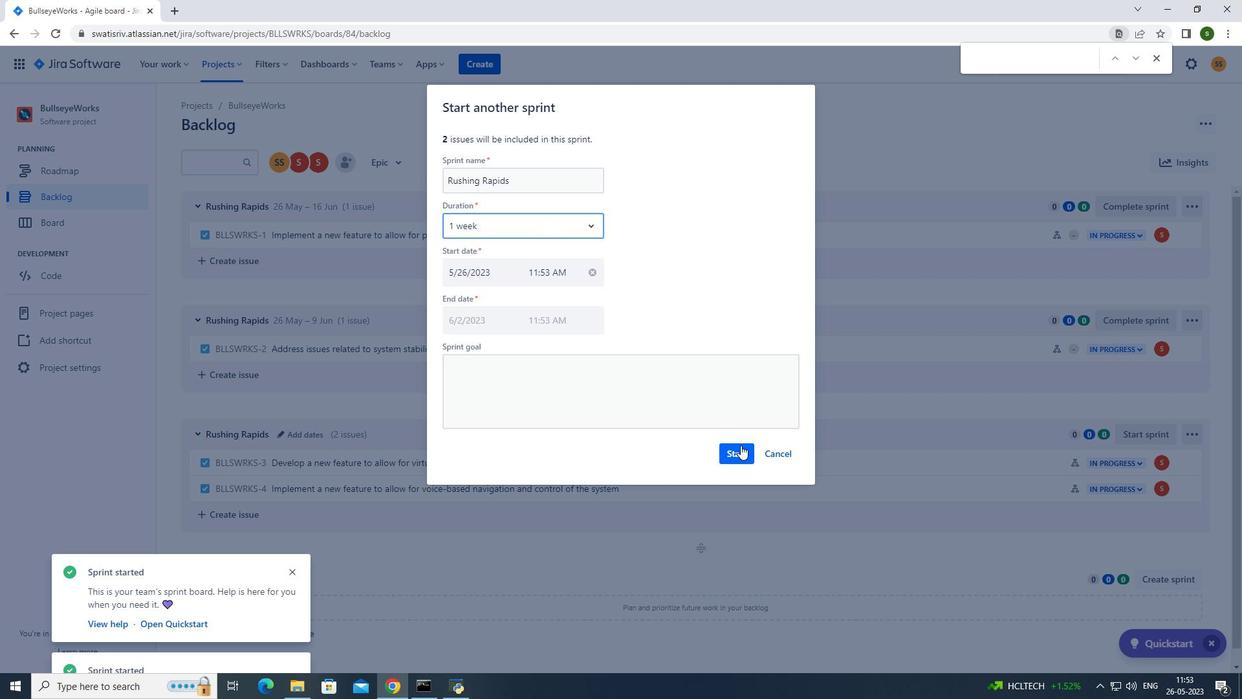 
Action: Mouse pressed left at (741, 446)
Screenshot: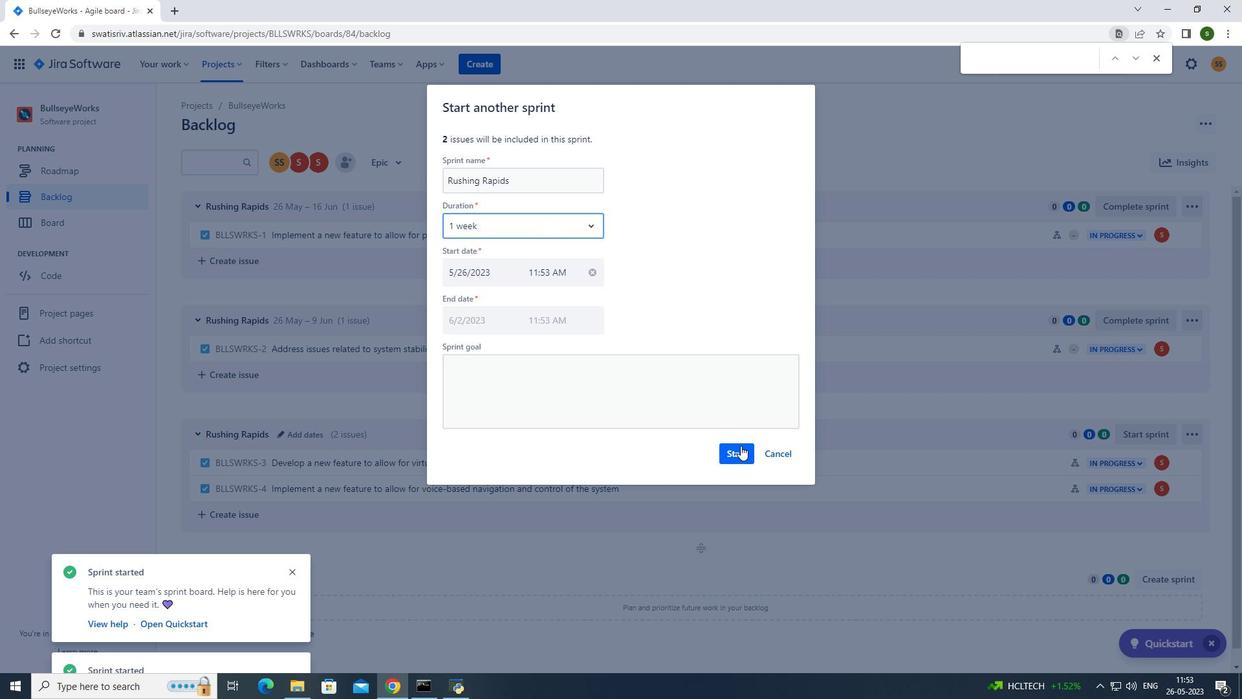 
Action: Mouse moved to (690, 161)
Screenshot: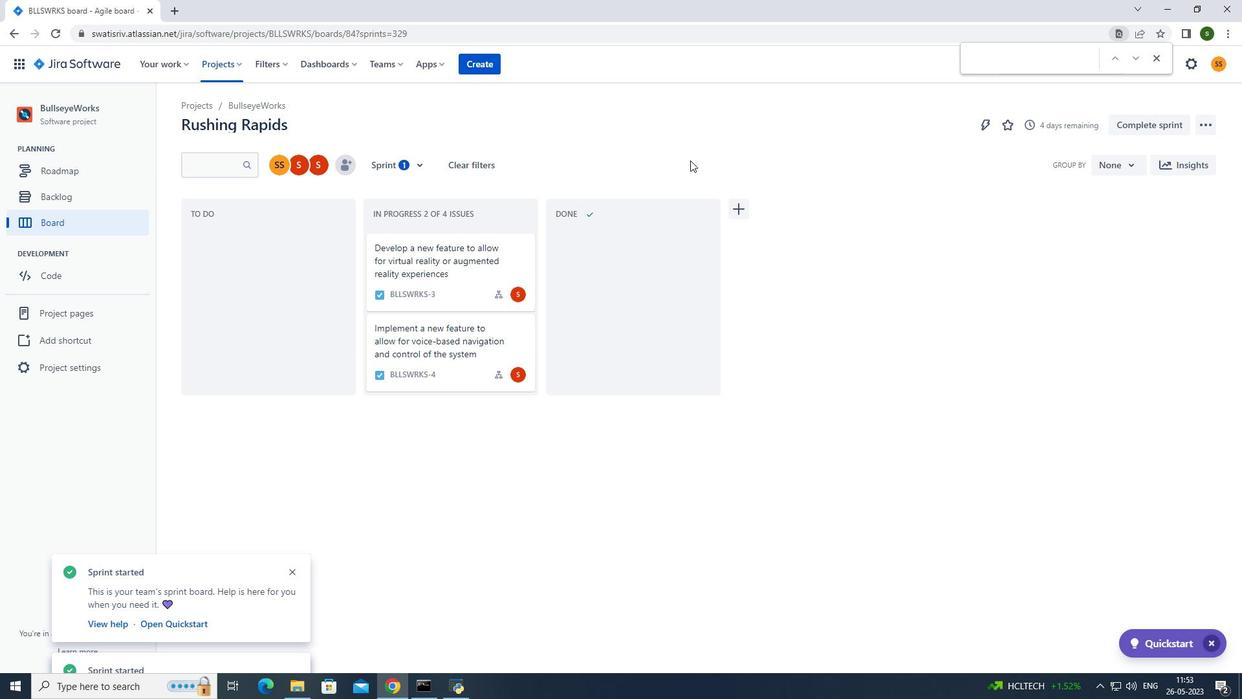 
